 Task: Search one way flight ticket for 2 adults, 2 children, 2 infants in seat in first from Fort Smith: Fort Smith Regional Airport to Laramie: Laramie Regional Airport on 5-3-2023. Number of bags: 2 checked bags. Price is upto 110000. Outbound departure time preference is 14:15.
Action: Mouse moved to (310, 254)
Screenshot: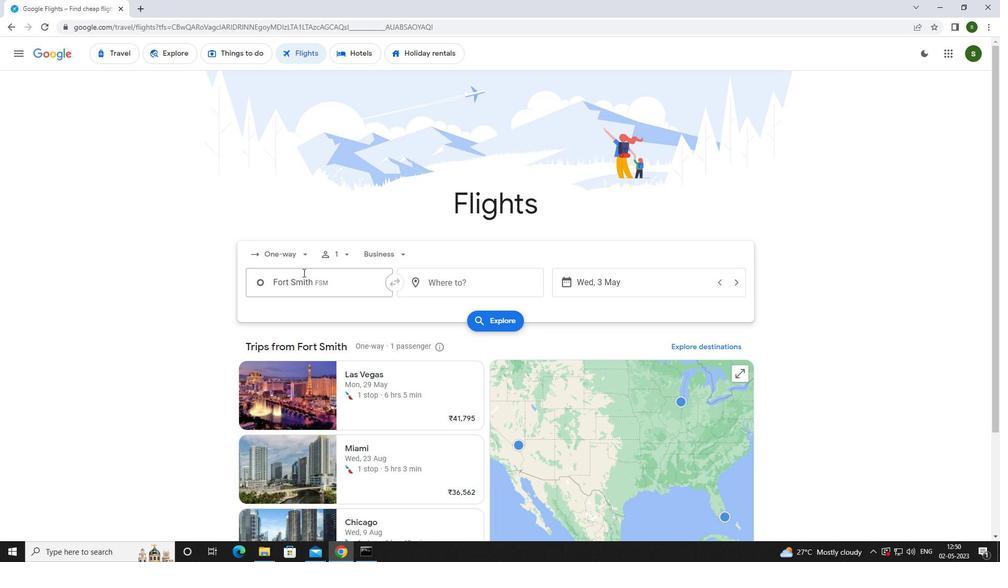 
Action: Mouse pressed left at (310, 254)
Screenshot: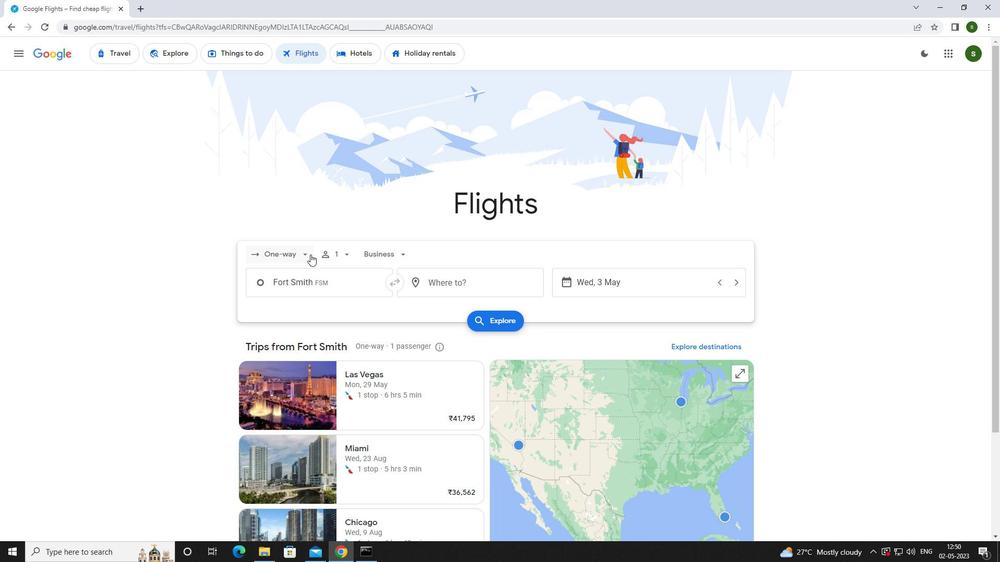 
Action: Mouse moved to (302, 298)
Screenshot: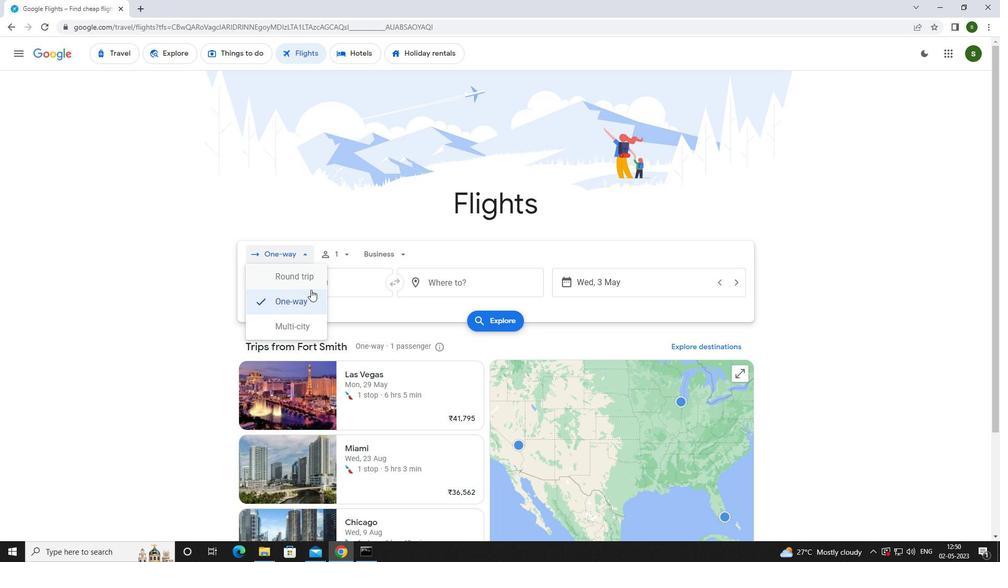 
Action: Mouse pressed left at (302, 298)
Screenshot: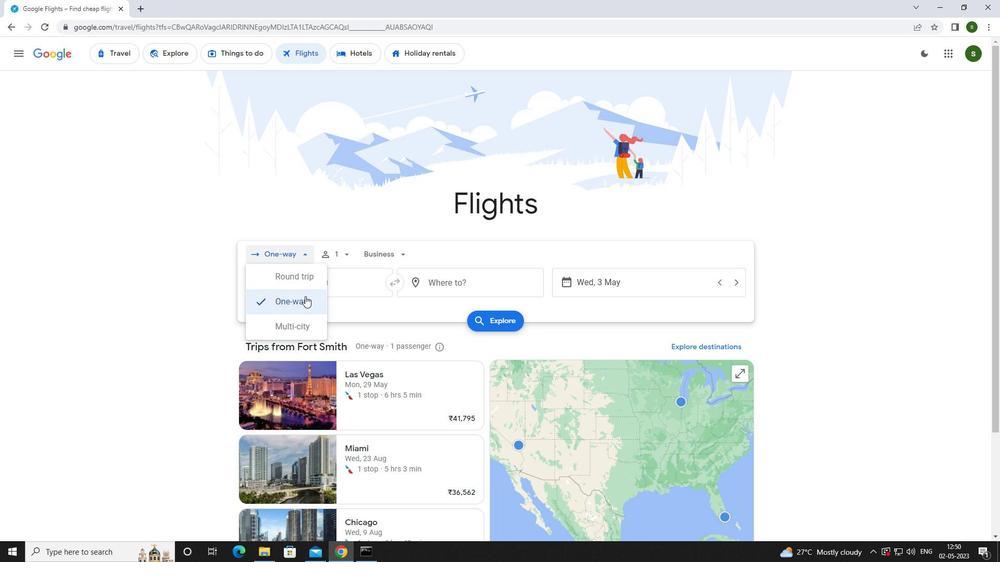 
Action: Mouse moved to (342, 255)
Screenshot: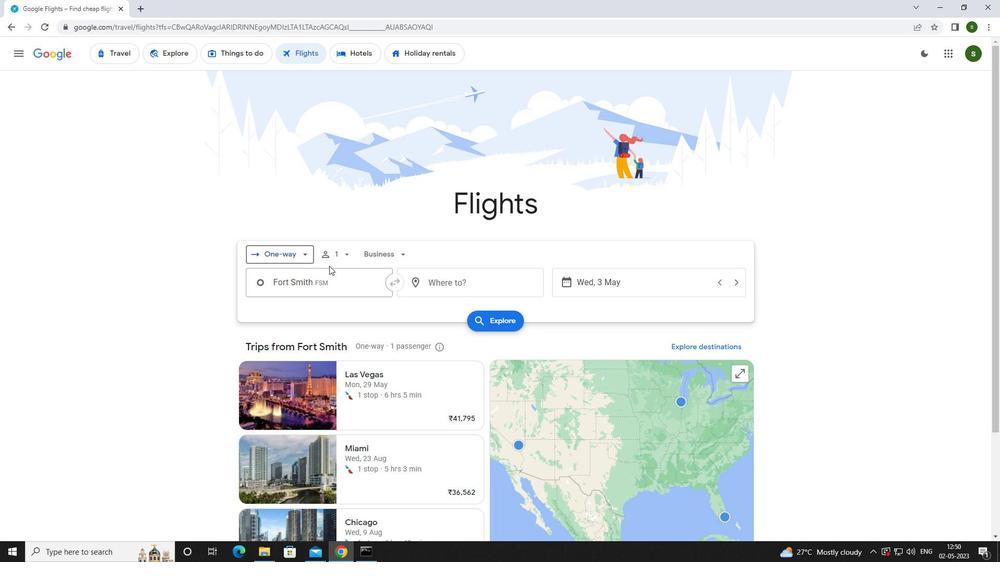 
Action: Mouse pressed left at (342, 255)
Screenshot: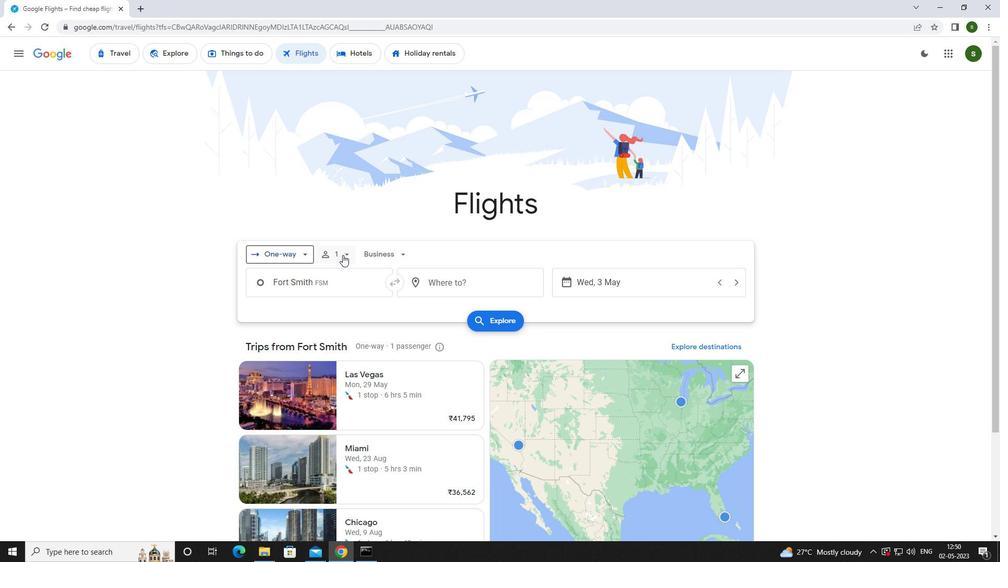 
Action: Mouse moved to (426, 280)
Screenshot: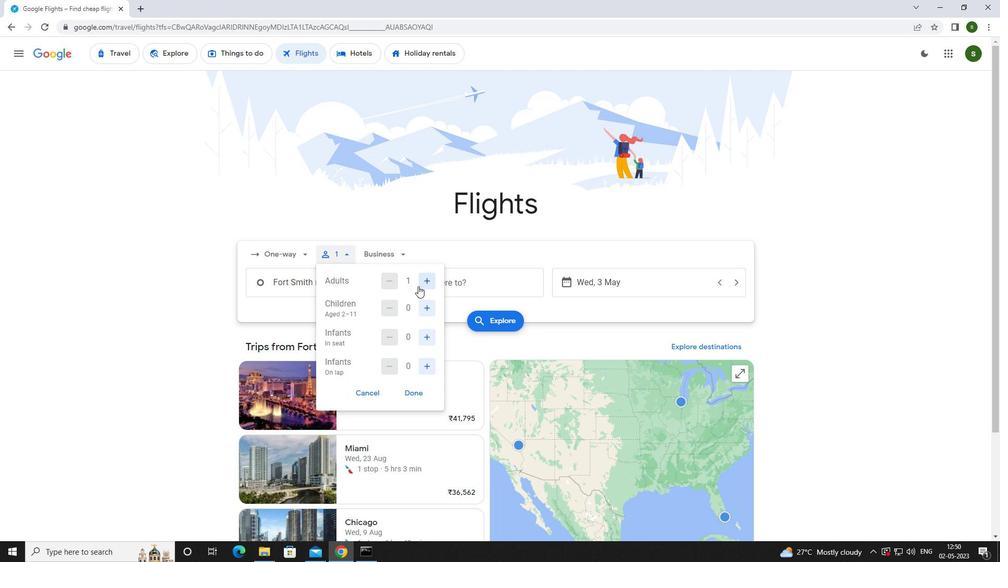 
Action: Mouse pressed left at (426, 280)
Screenshot: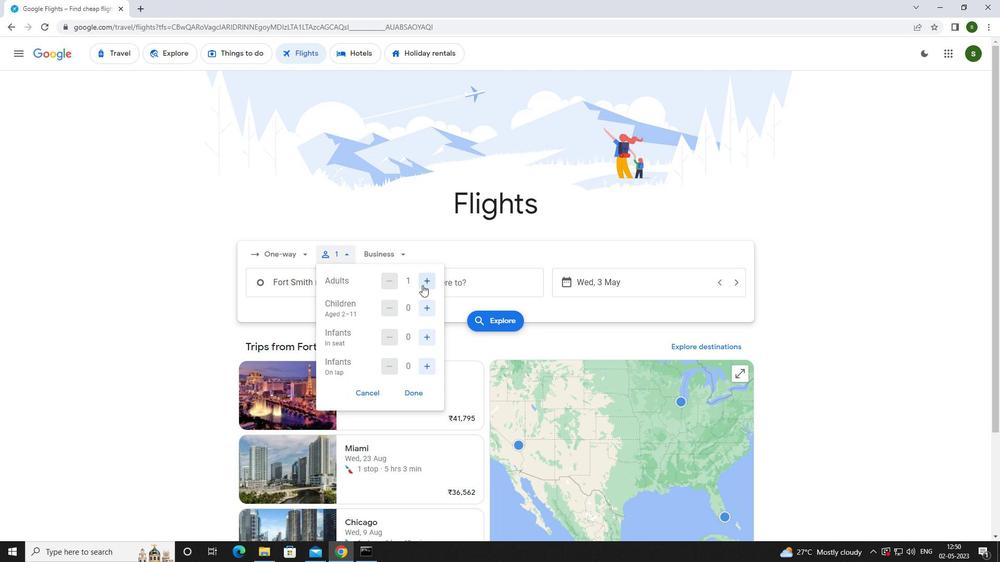 
Action: Mouse moved to (429, 300)
Screenshot: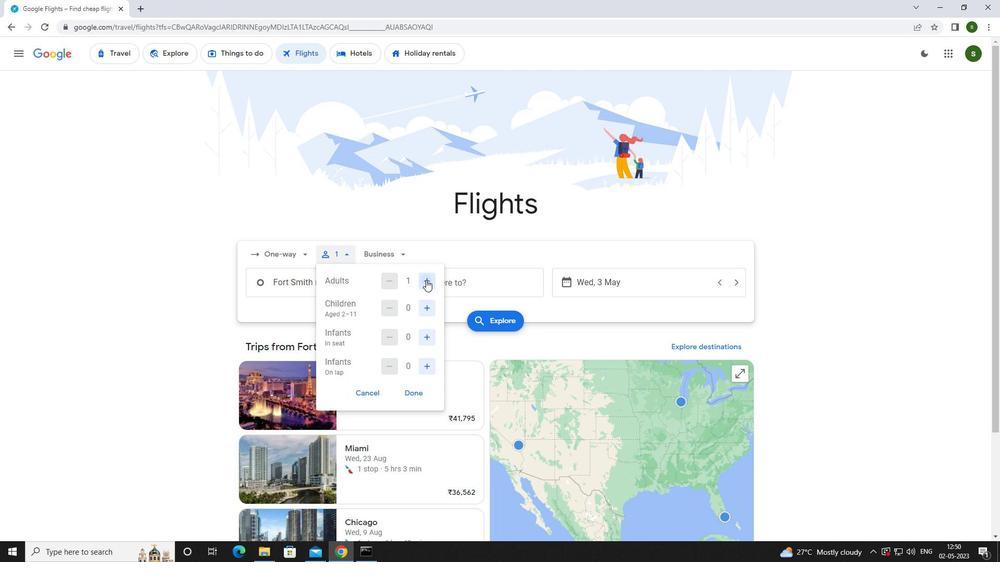 
Action: Mouse pressed left at (429, 300)
Screenshot: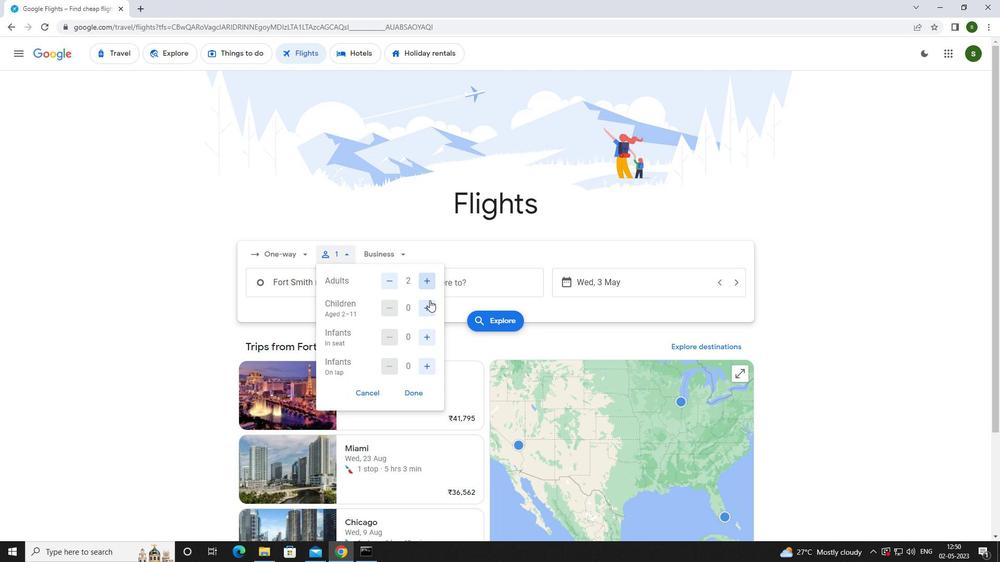 
Action: Mouse pressed left at (429, 300)
Screenshot: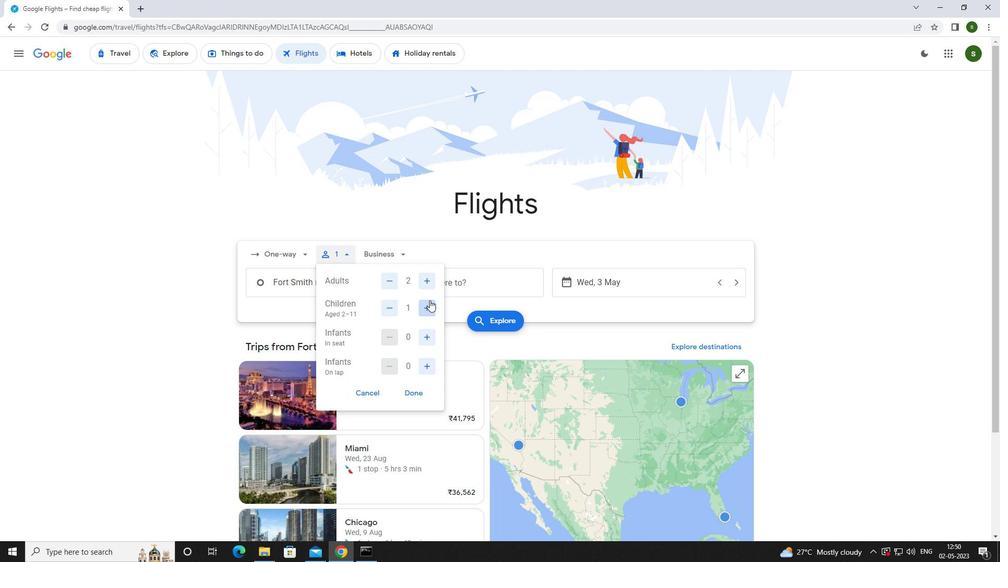 
Action: Mouse moved to (425, 334)
Screenshot: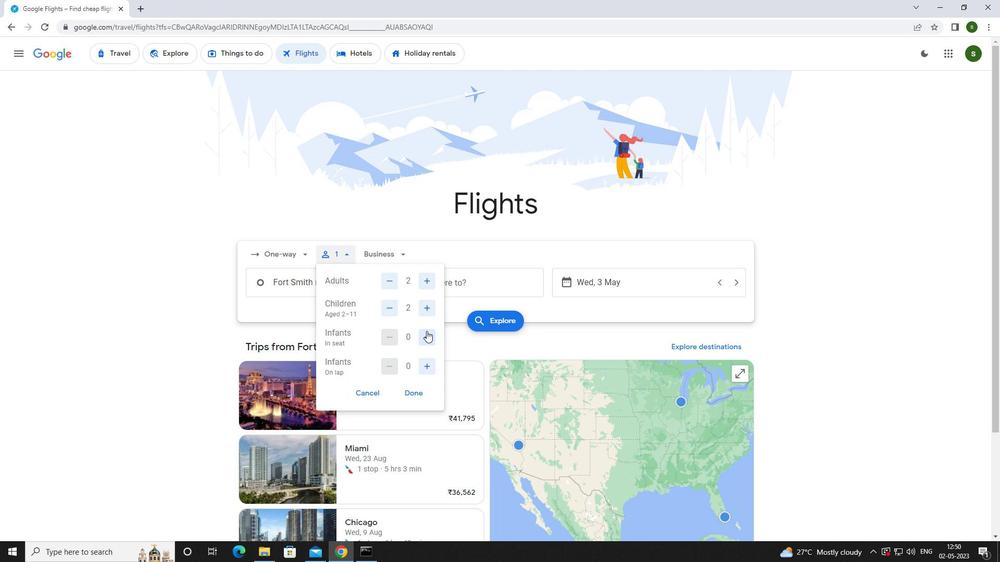 
Action: Mouse pressed left at (425, 334)
Screenshot: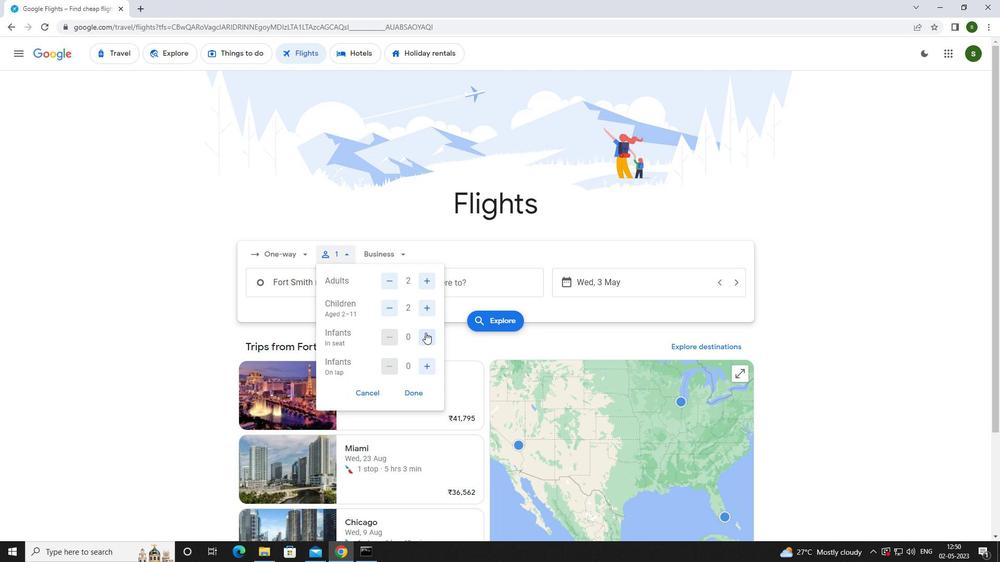 
Action: Mouse moved to (425, 335)
Screenshot: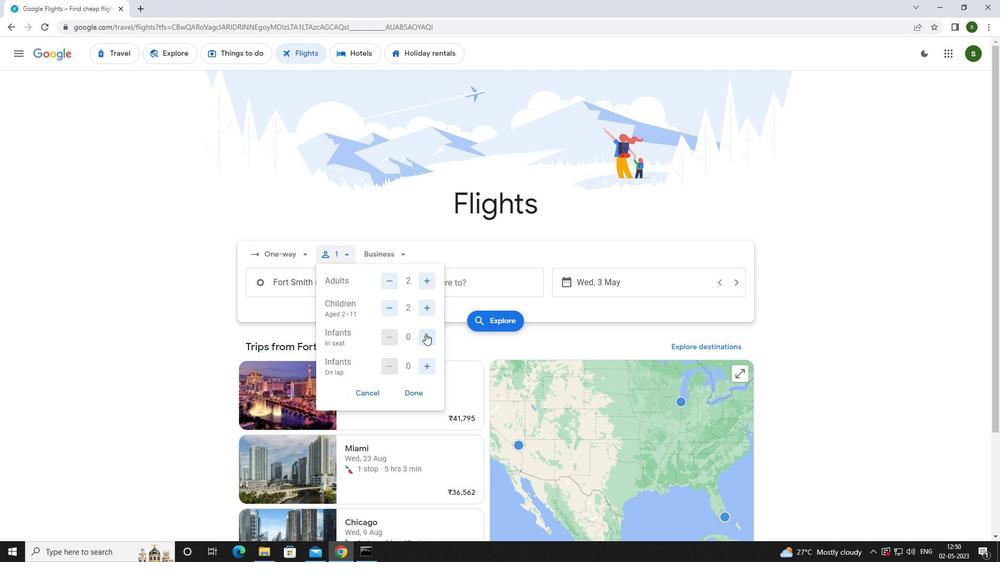 
Action: Mouse pressed left at (425, 335)
Screenshot: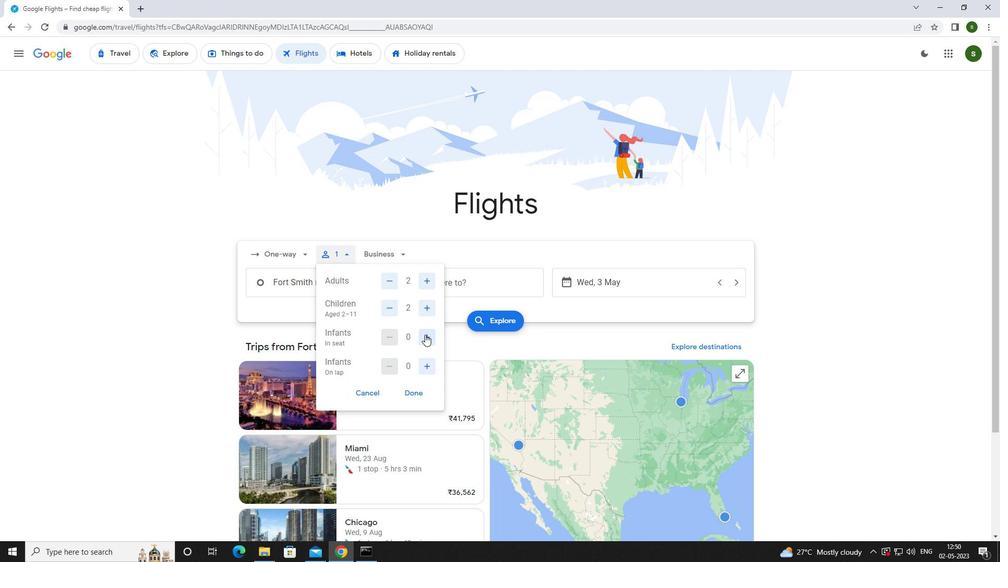 
Action: Mouse moved to (393, 250)
Screenshot: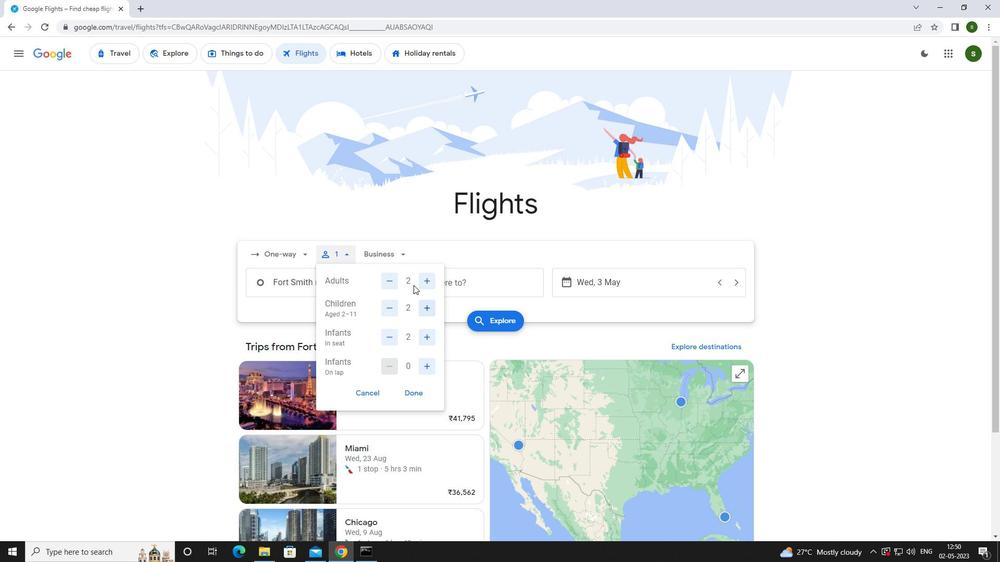 
Action: Mouse pressed left at (393, 250)
Screenshot: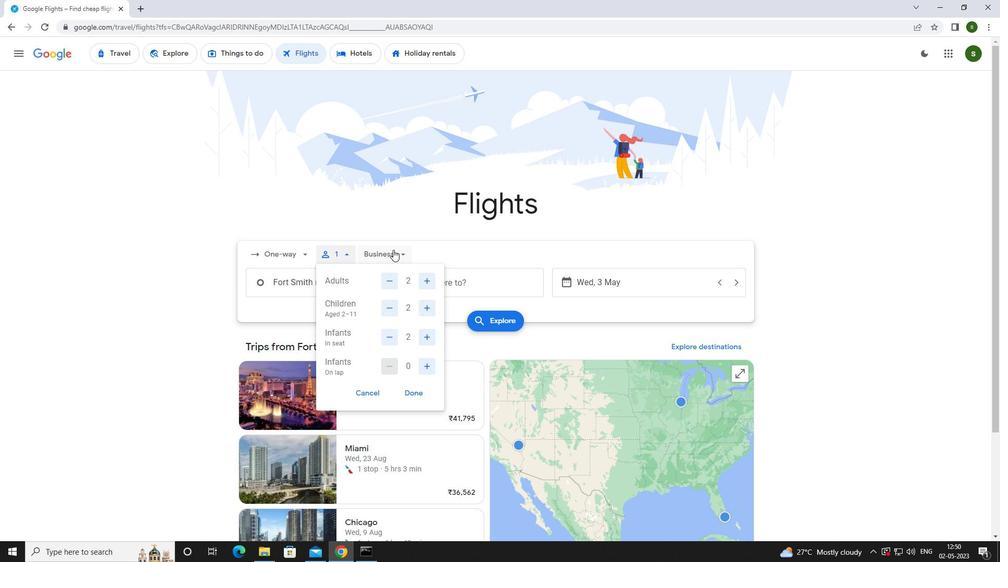 
Action: Mouse moved to (407, 347)
Screenshot: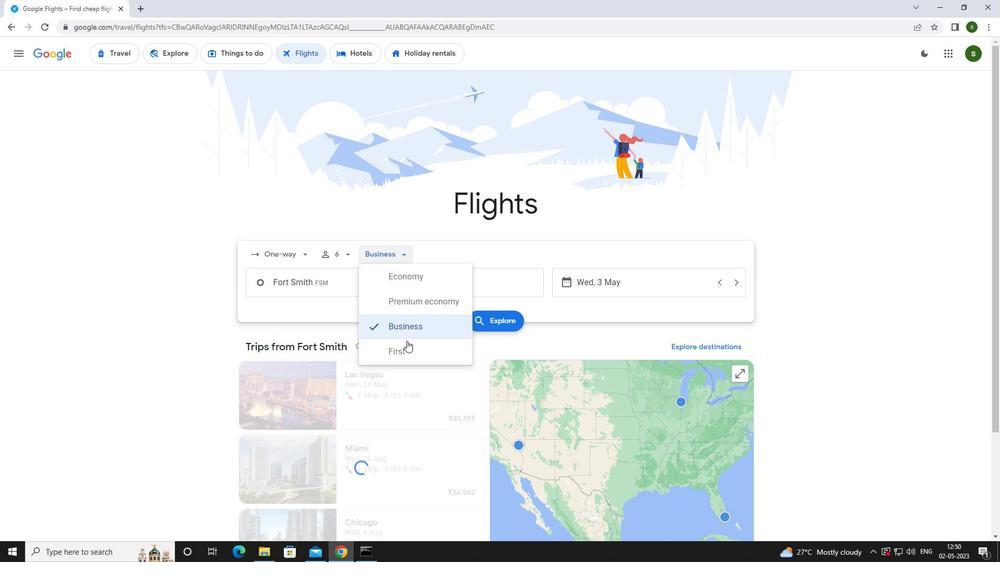 
Action: Mouse pressed left at (407, 347)
Screenshot: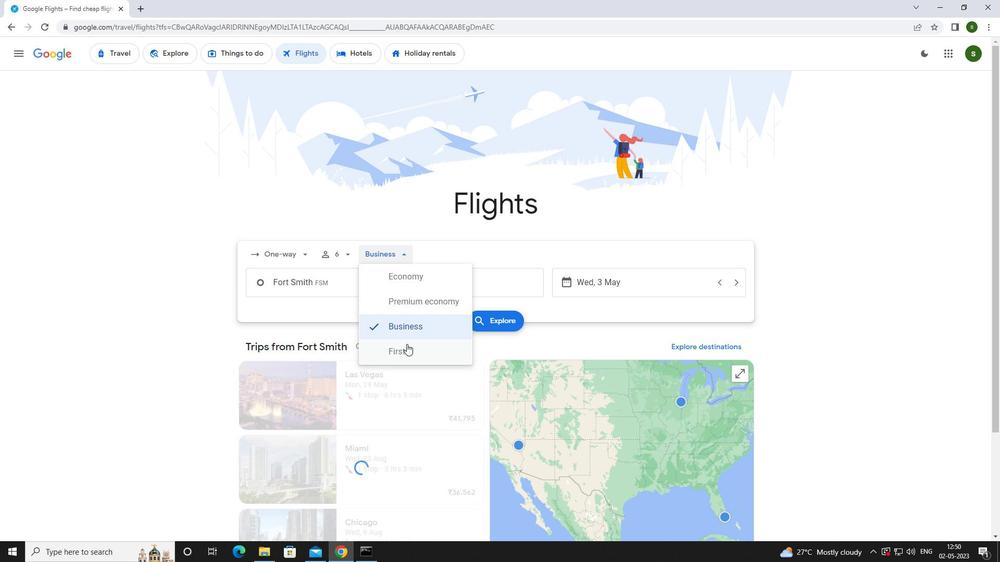 
Action: Mouse moved to (354, 281)
Screenshot: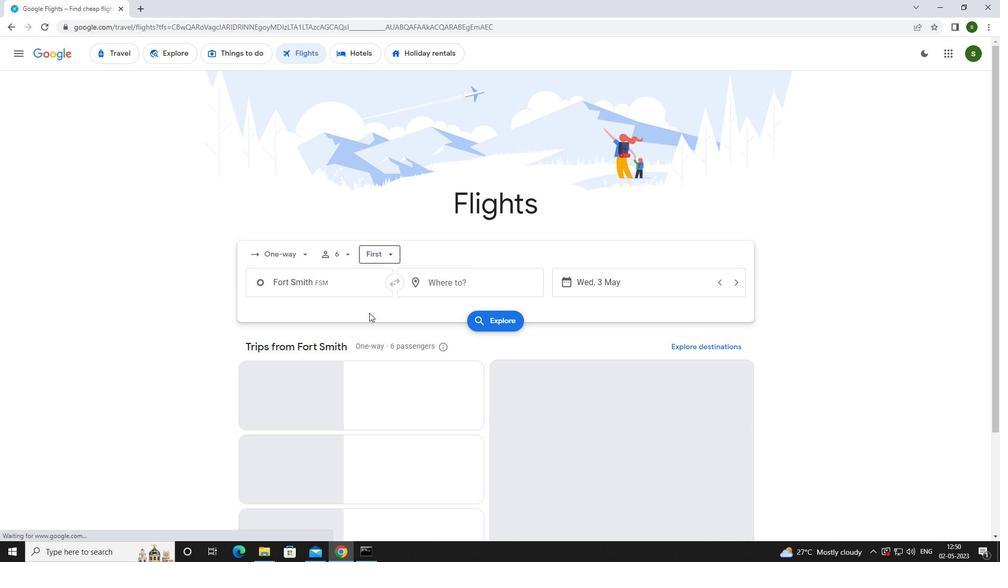 
Action: Mouse pressed left at (354, 281)
Screenshot: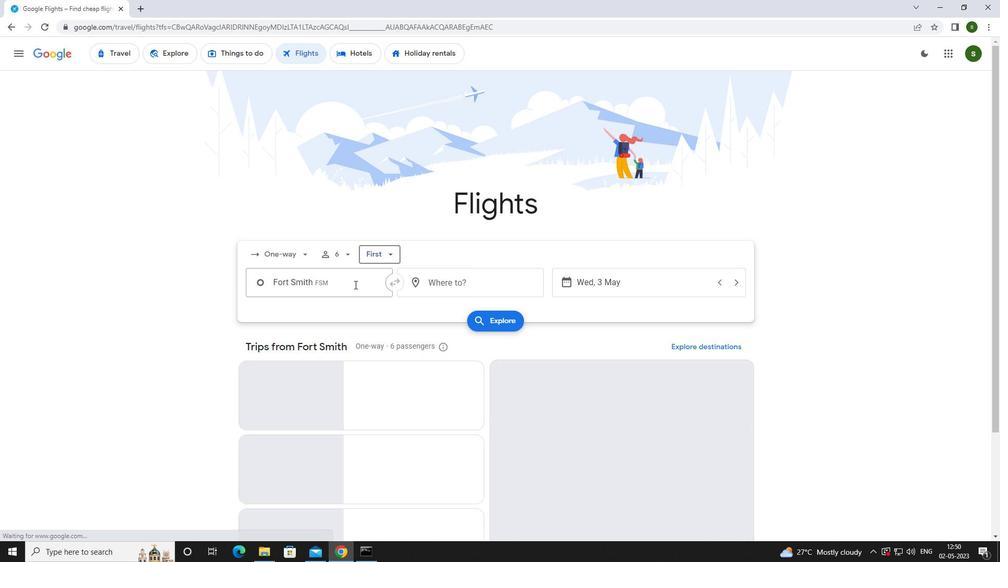 
Action: Key pressed <Key.caps_lock>f<Key.caps_lock>ort<Key.space><Key.caps_lock>s<Key.caps_lock>m
Screenshot: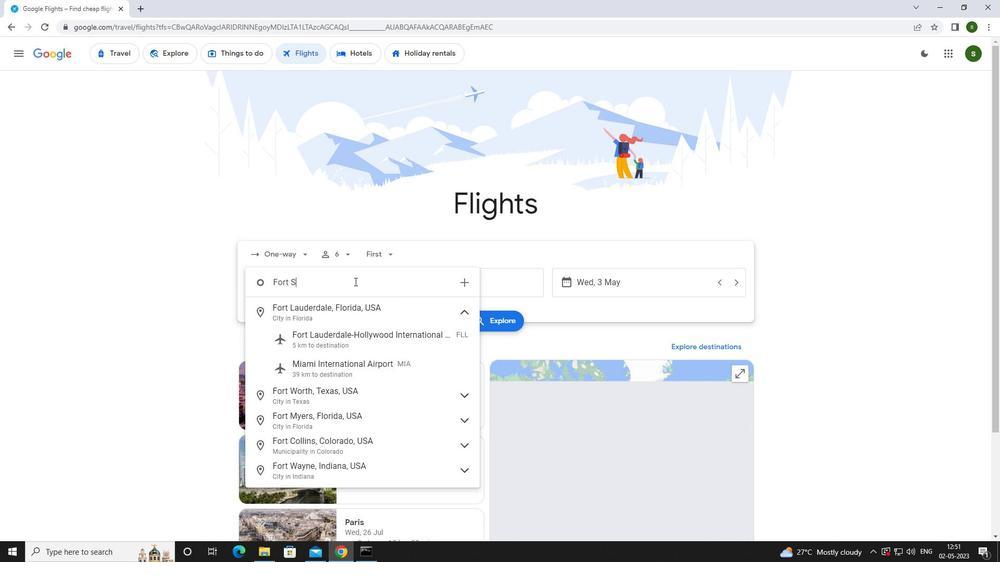 
Action: Mouse moved to (356, 330)
Screenshot: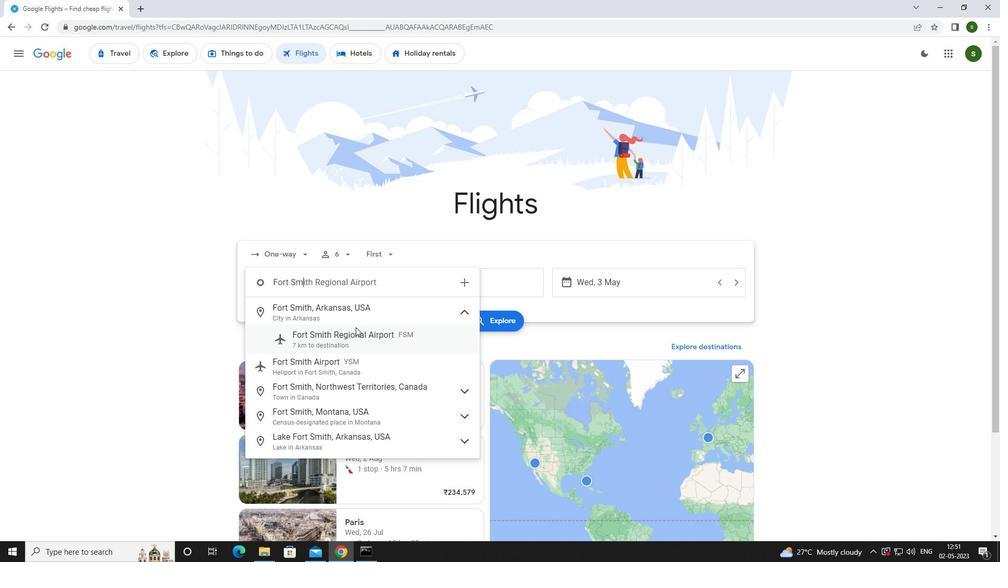 
Action: Mouse pressed left at (356, 330)
Screenshot: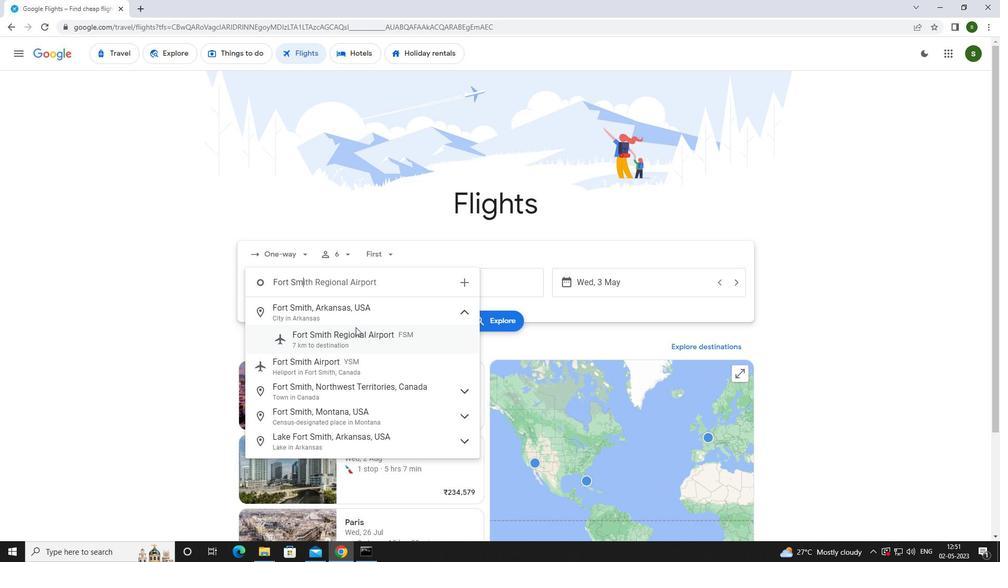
Action: Mouse moved to (481, 282)
Screenshot: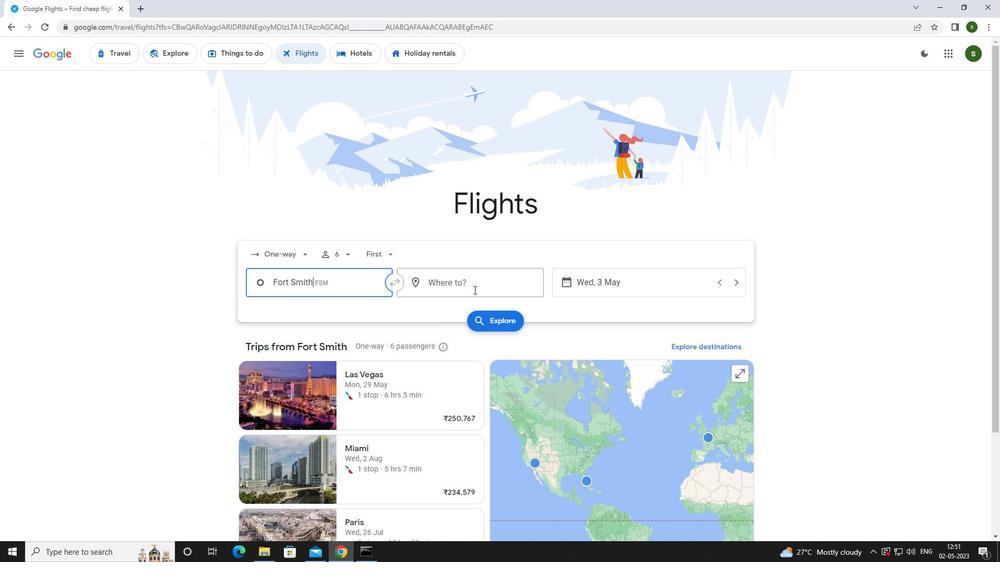 
Action: Mouse pressed left at (481, 282)
Screenshot: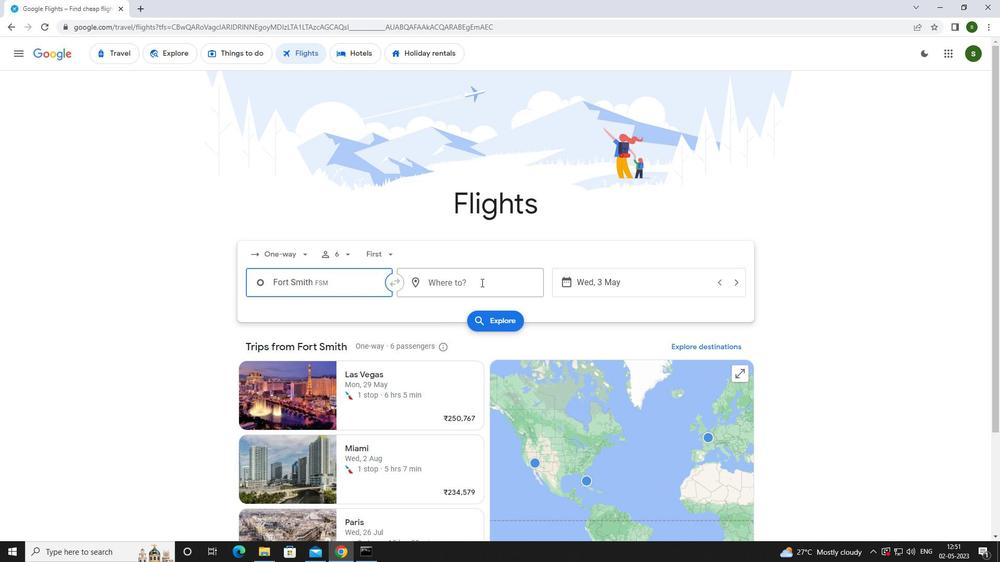 
Action: Mouse moved to (480, 281)
Screenshot: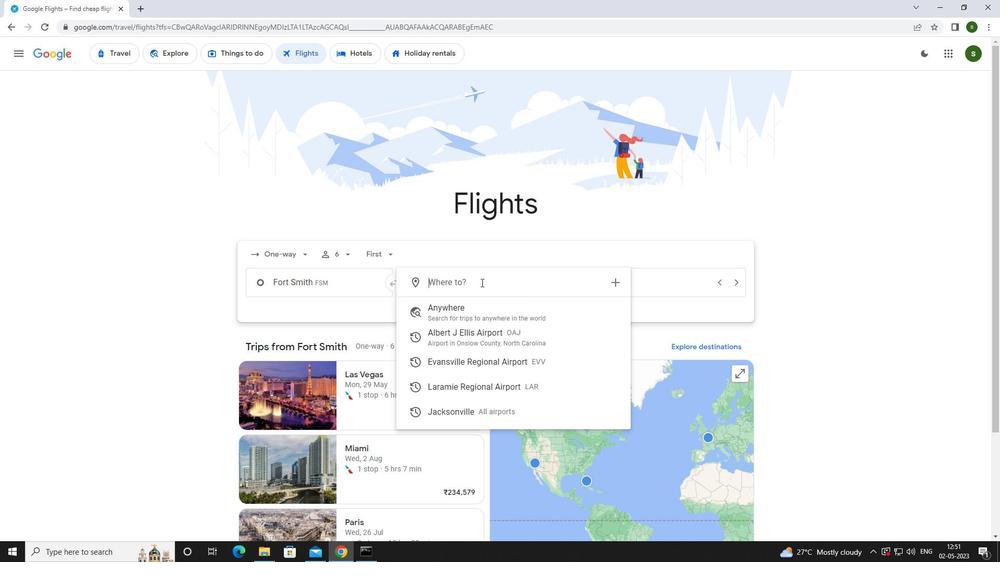 
Action: Key pressed <Key.caps_lock>
Screenshot: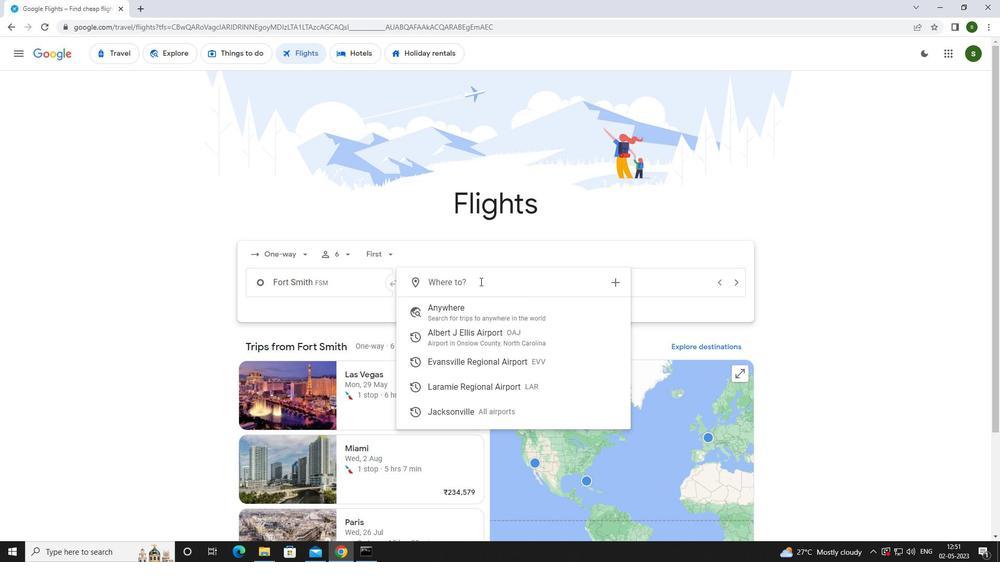 
Action: Mouse moved to (479, 281)
Screenshot: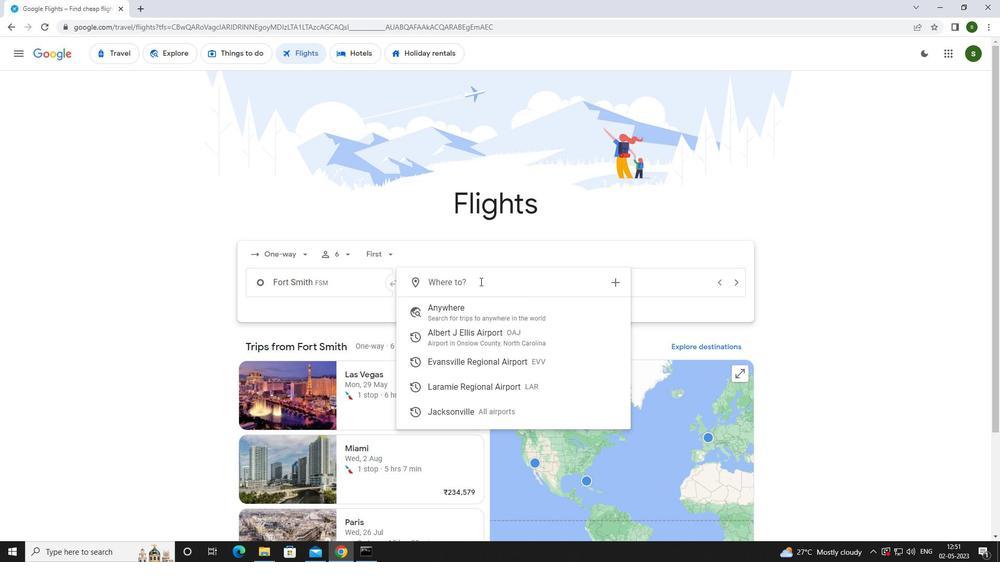 
Action: Key pressed l<Key.caps_lock>aramie<Key.space>
Screenshot: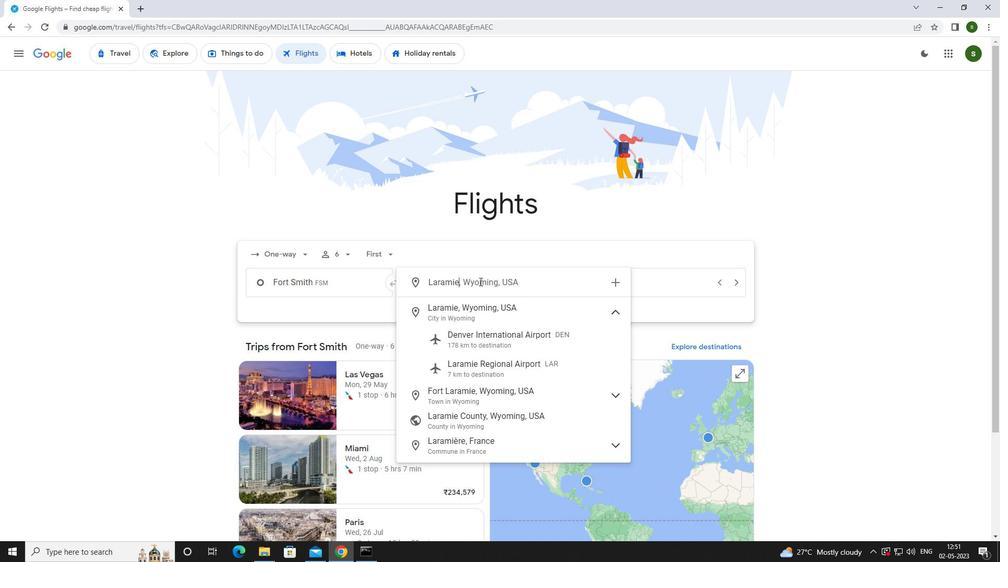
Action: Mouse moved to (482, 366)
Screenshot: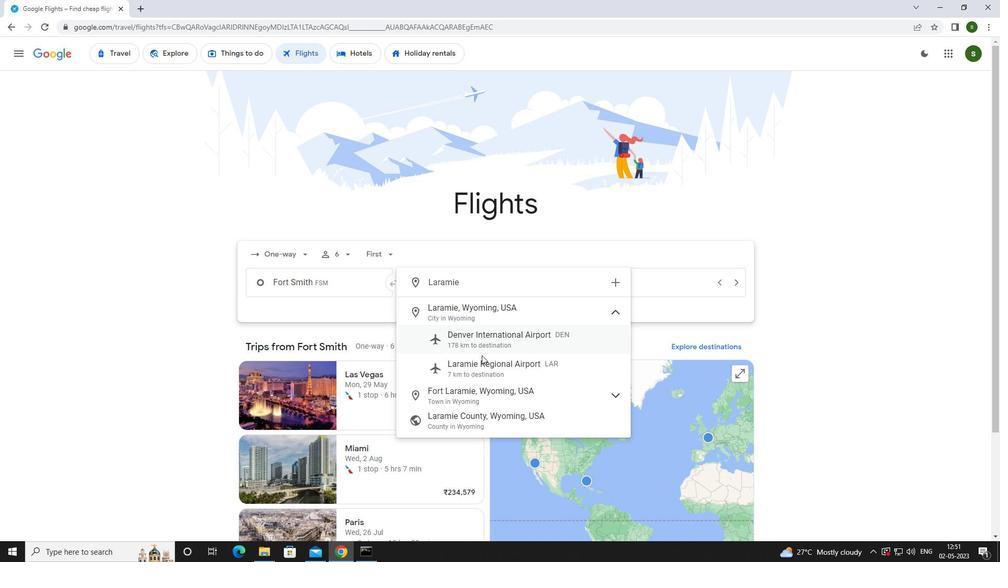 
Action: Mouse pressed left at (482, 366)
Screenshot: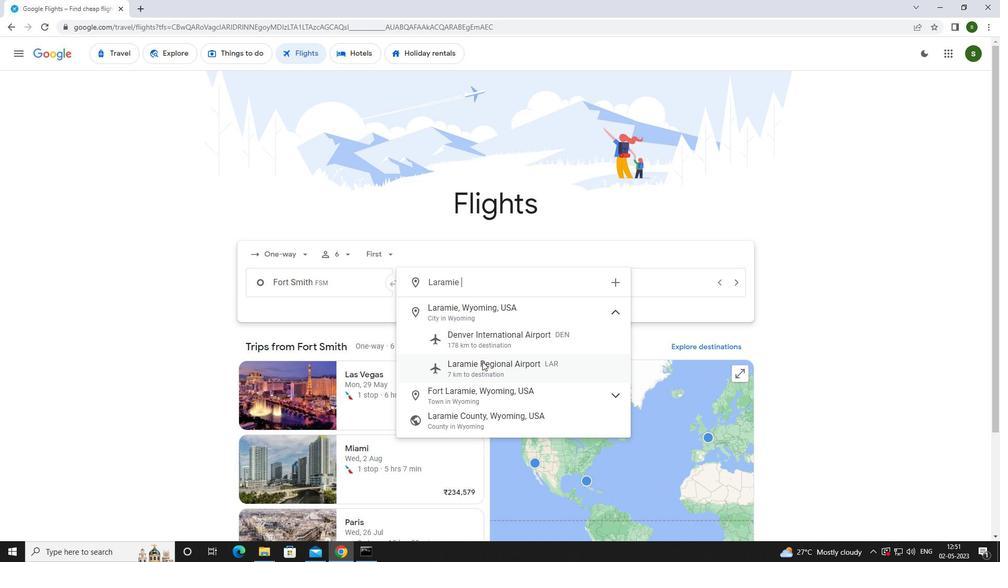 
Action: Mouse moved to (635, 285)
Screenshot: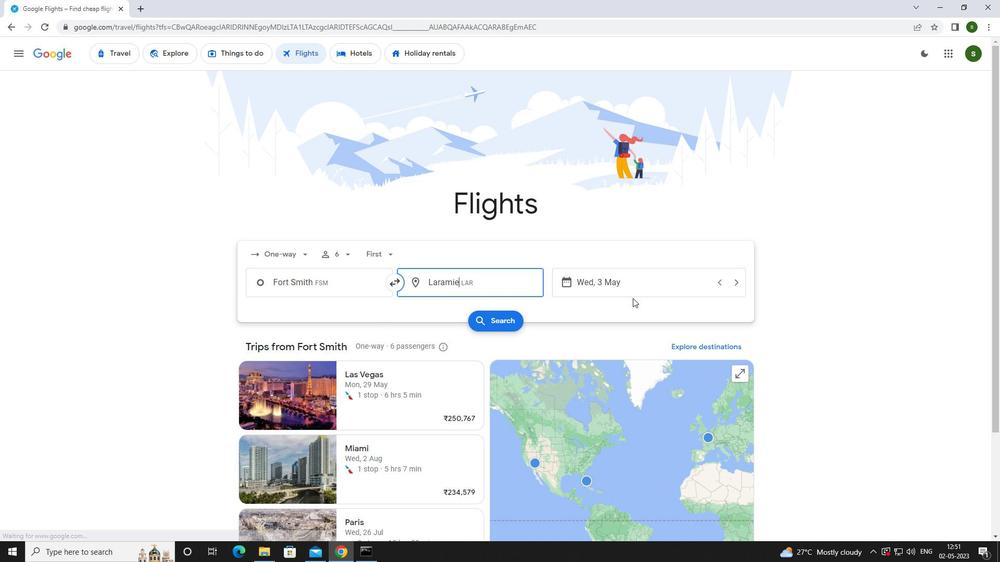
Action: Mouse pressed left at (635, 285)
Screenshot: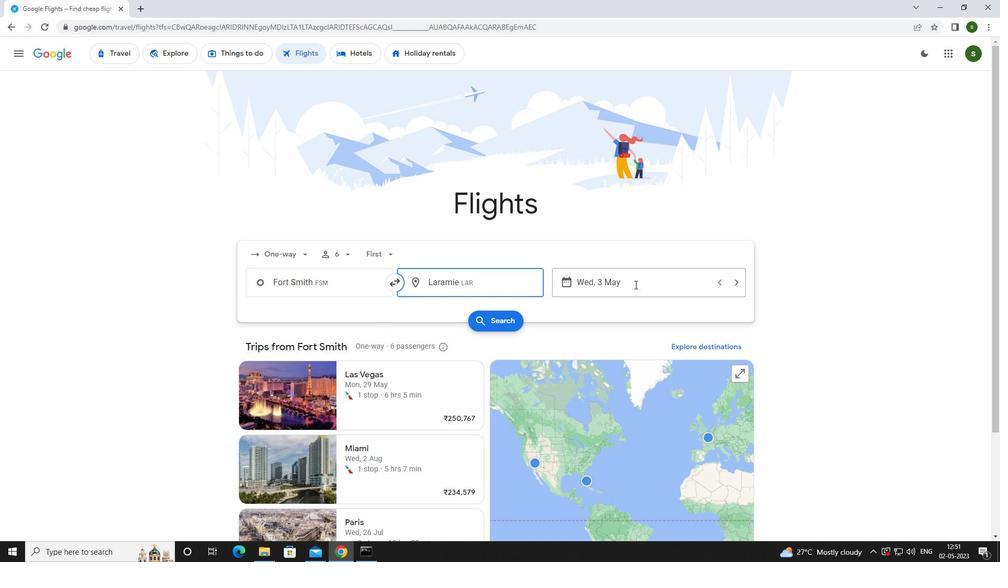 
Action: Mouse moved to (452, 355)
Screenshot: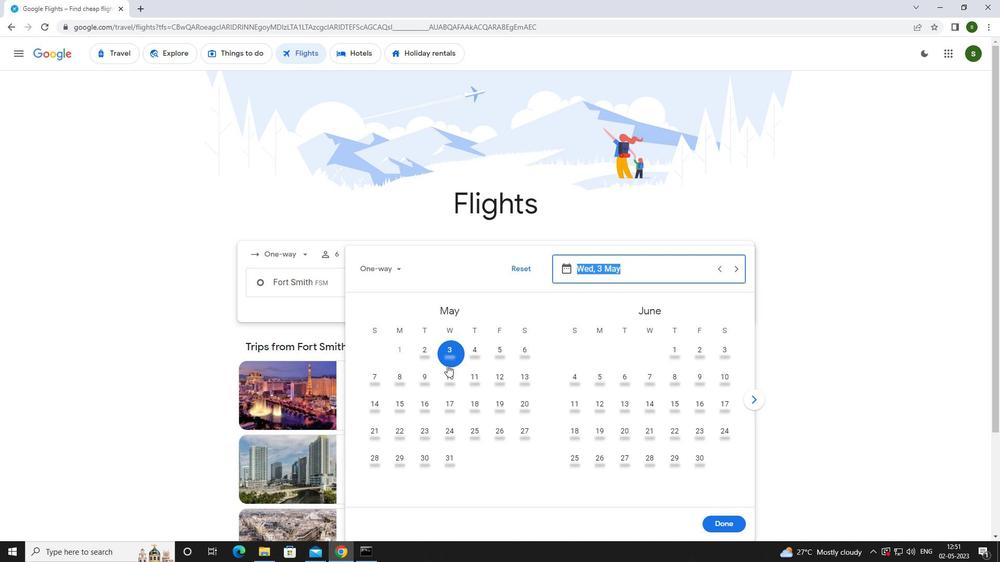
Action: Mouse pressed left at (452, 355)
Screenshot: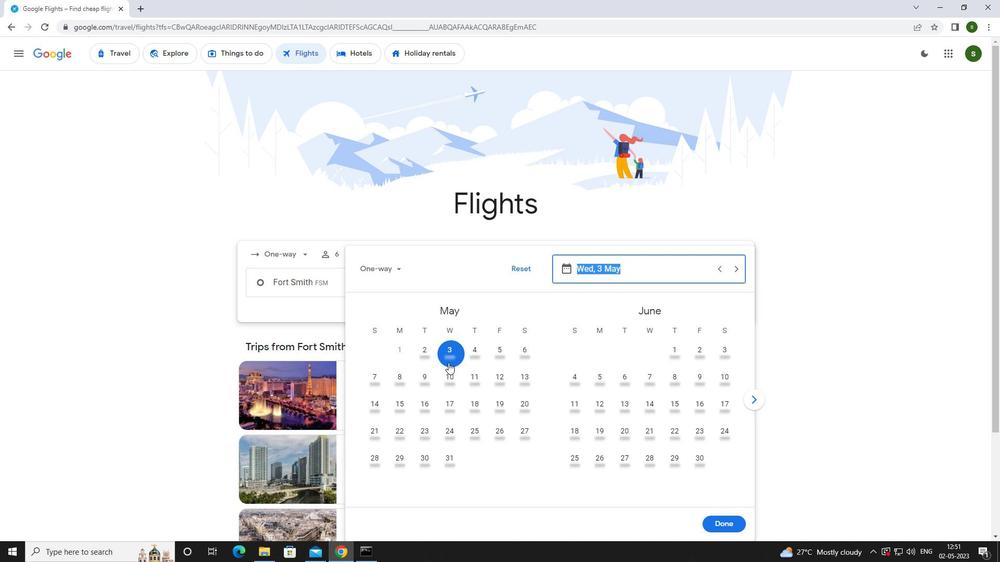 
Action: Mouse moved to (729, 525)
Screenshot: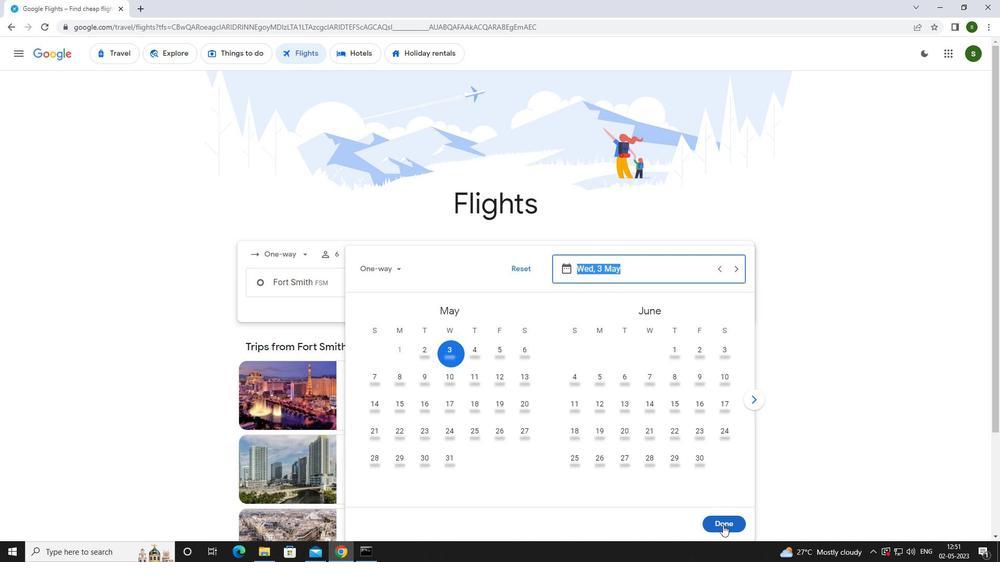 
Action: Mouse pressed left at (729, 525)
Screenshot: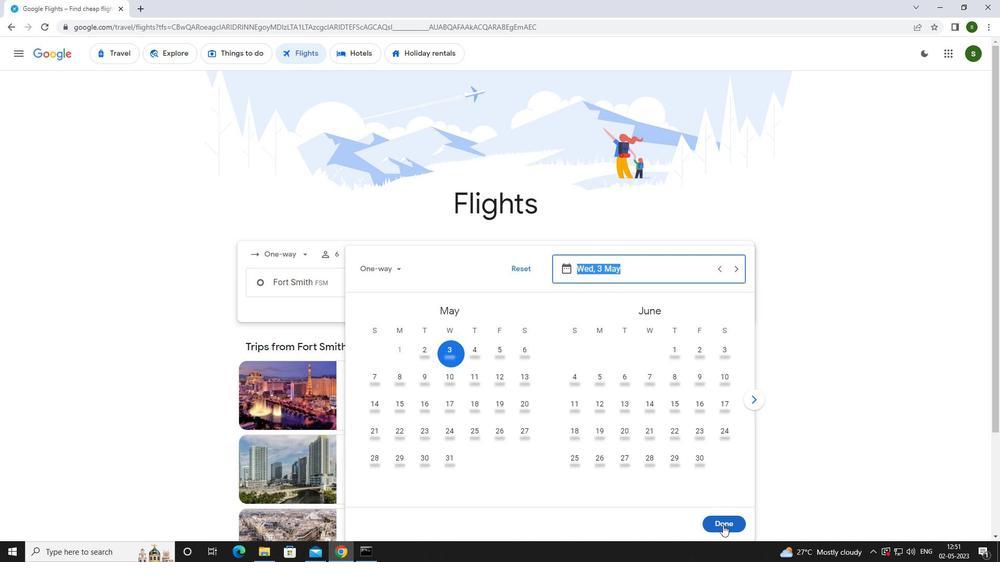 
Action: Mouse moved to (494, 323)
Screenshot: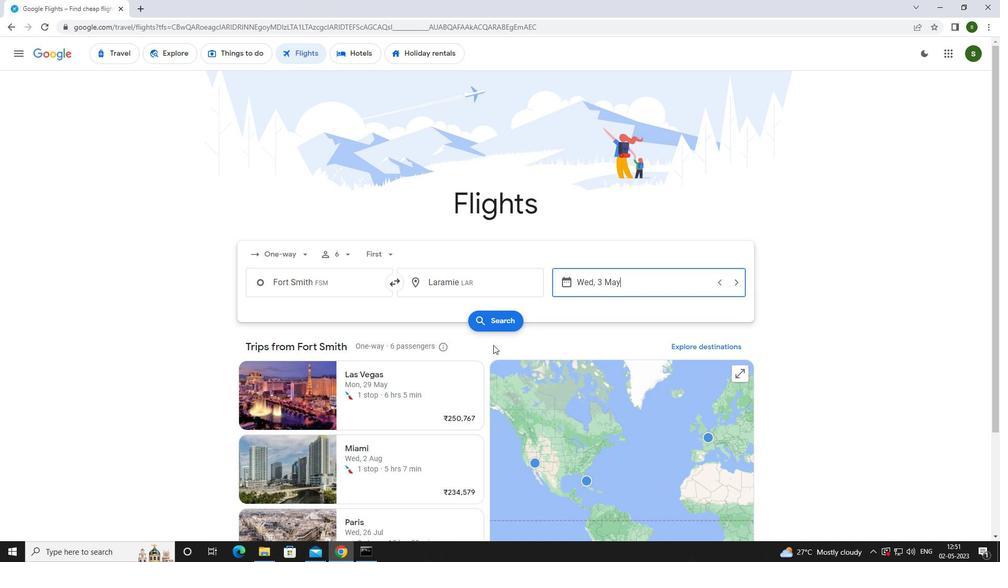 
Action: Mouse pressed left at (494, 323)
Screenshot: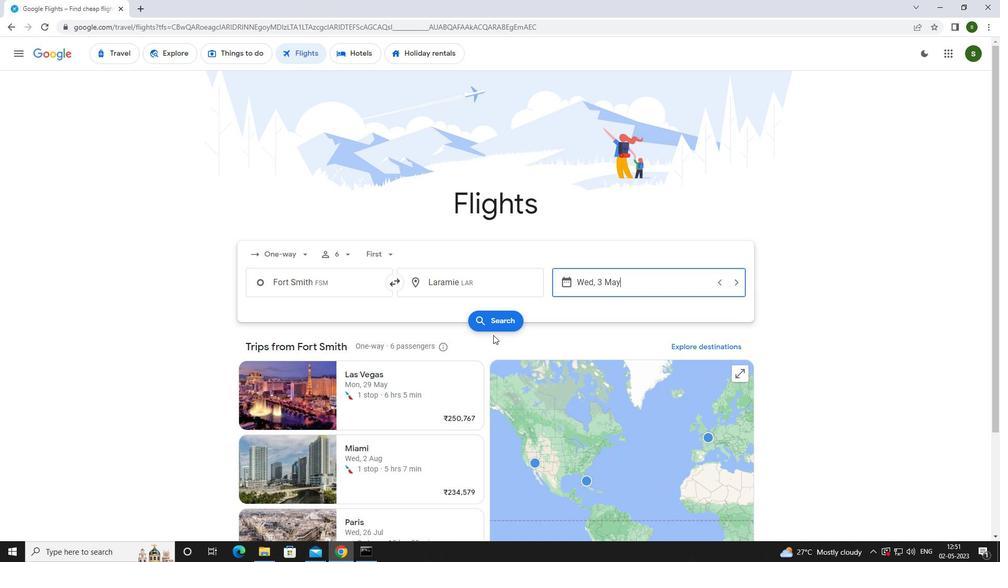 
Action: Mouse moved to (263, 147)
Screenshot: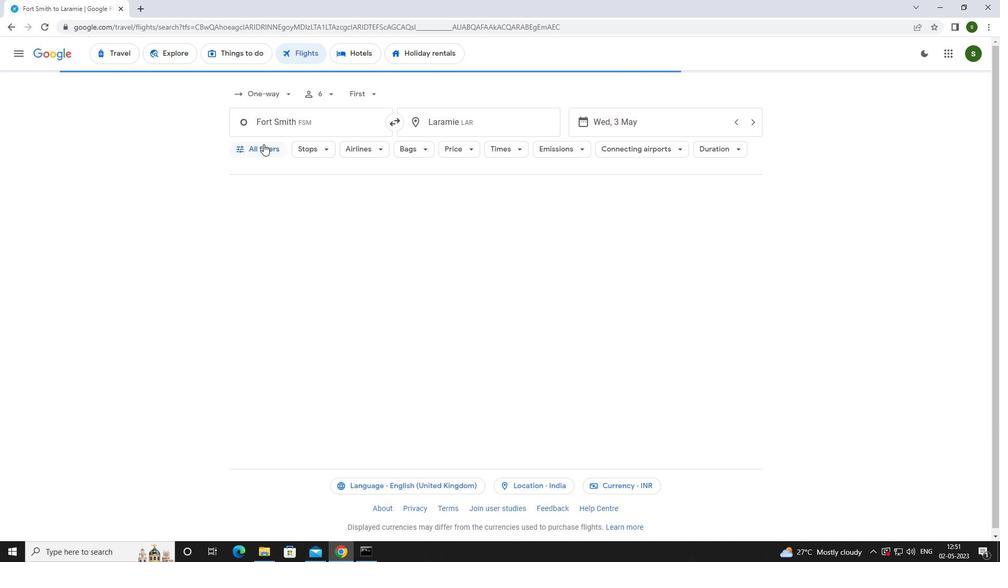 
Action: Mouse pressed left at (263, 147)
Screenshot: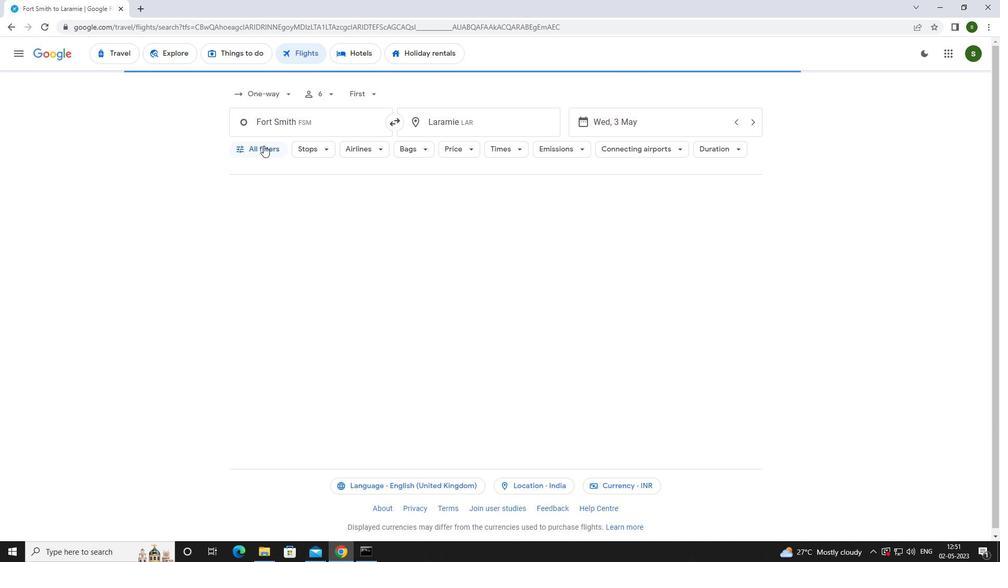 
Action: Mouse moved to (279, 202)
Screenshot: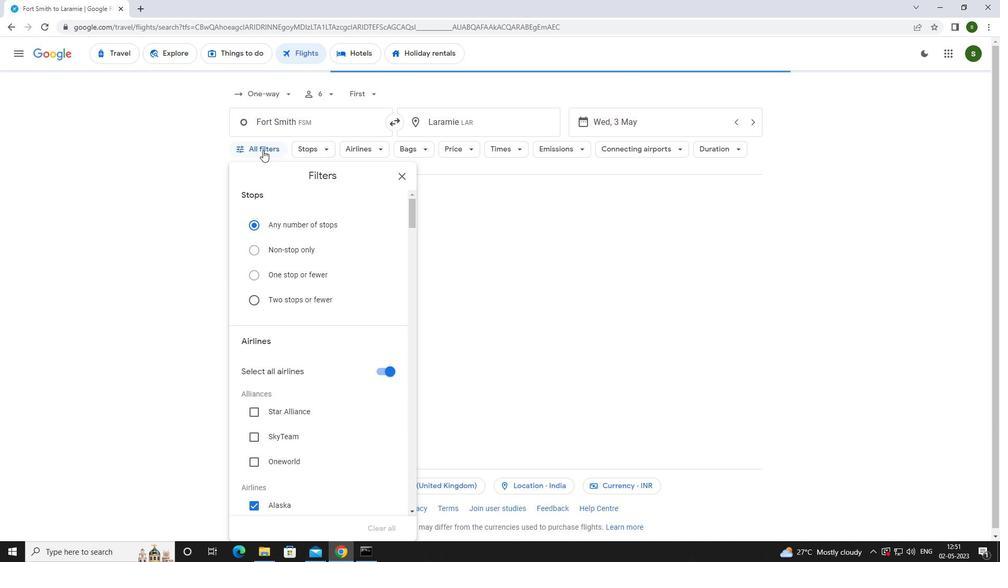 
Action: Mouse scrolled (279, 202) with delta (0, 0)
Screenshot: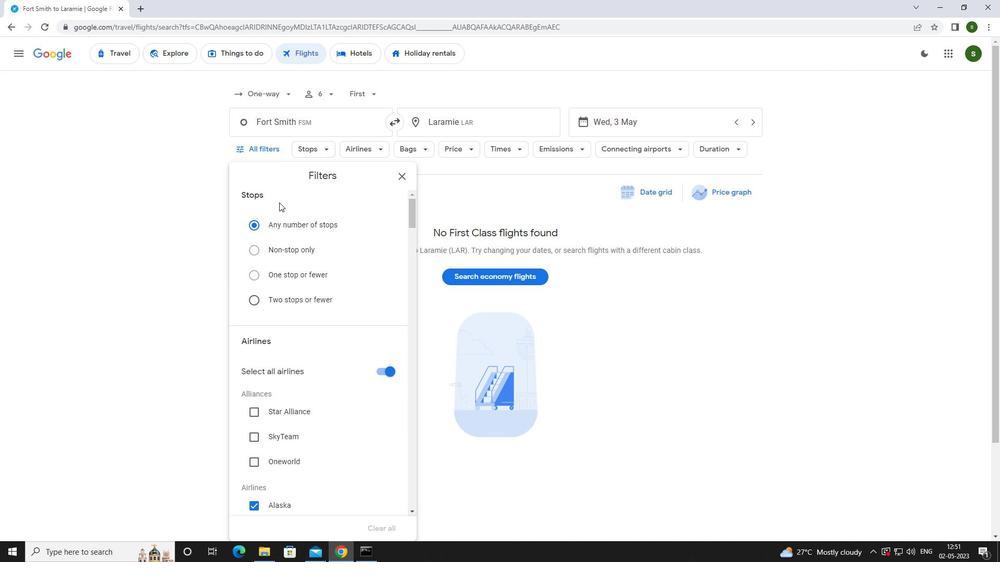 
Action: Mouse scrolled (279, 202) with delta (0, 0)
Screenshot: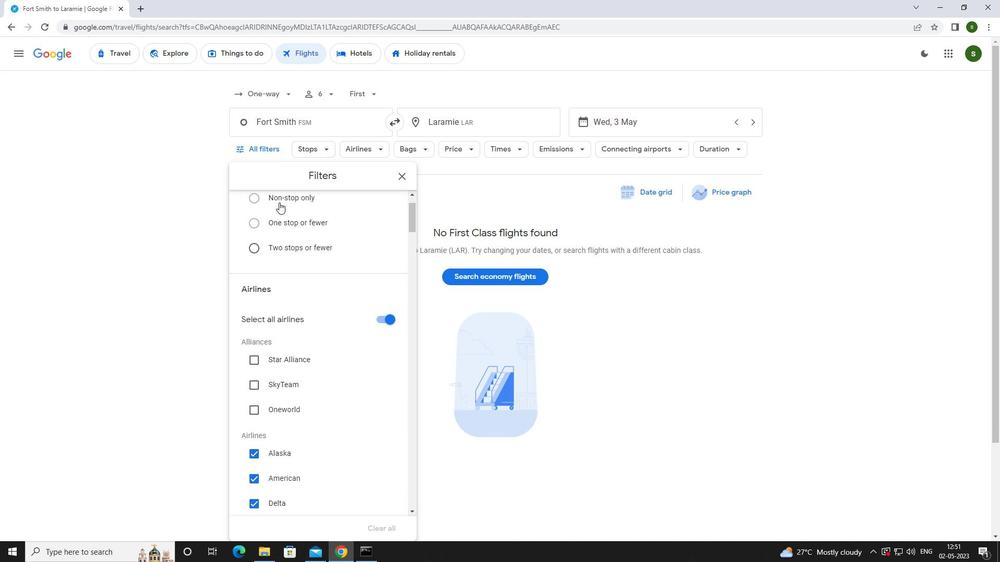 
Action: Mouse scrolled (279, 202) with delta (0, 0)
Screenshot: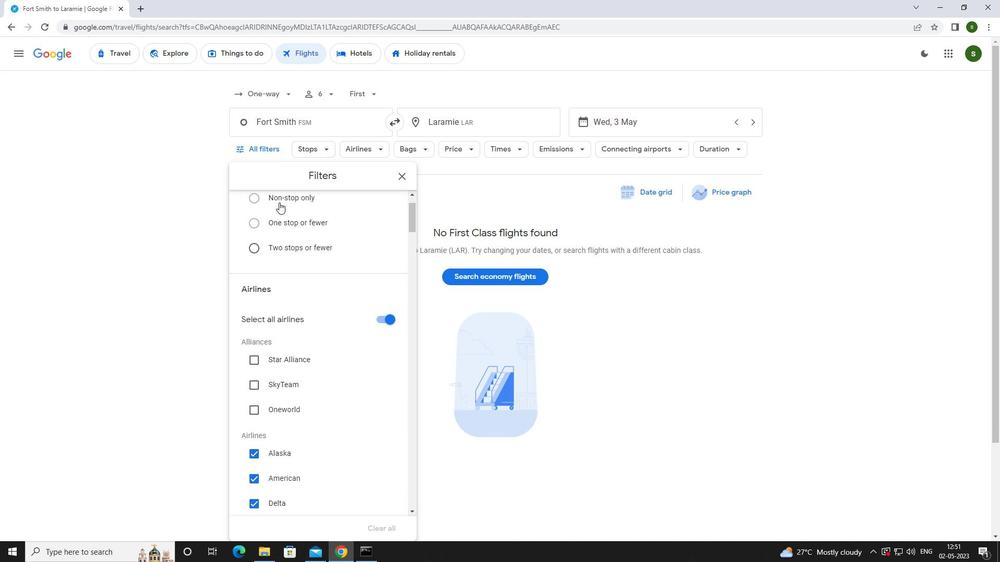 
Action: Mouse scrolled (279, 202) with delta (0, 0)
Screenshot: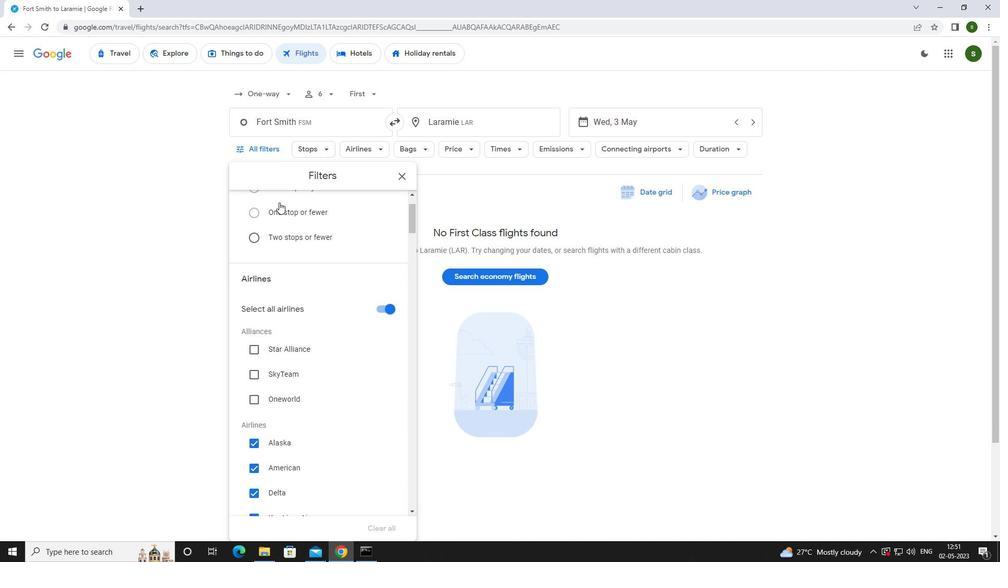 
Action: Mouse scrolled (279, 202) with delta (0, 0)
Screenshot: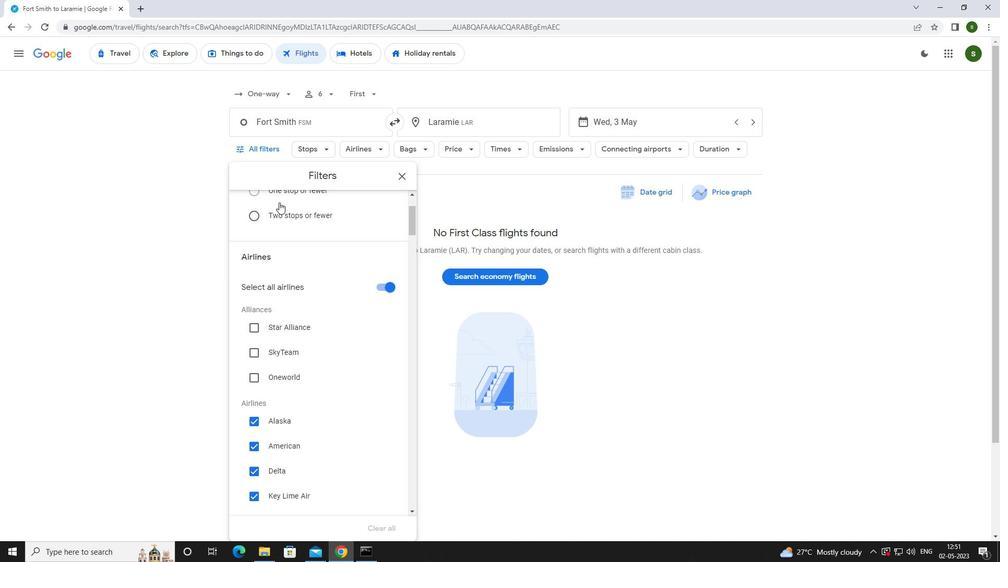 
Action: Mouse scrolled (279, 202) with delta (0, 0)
Screenshot: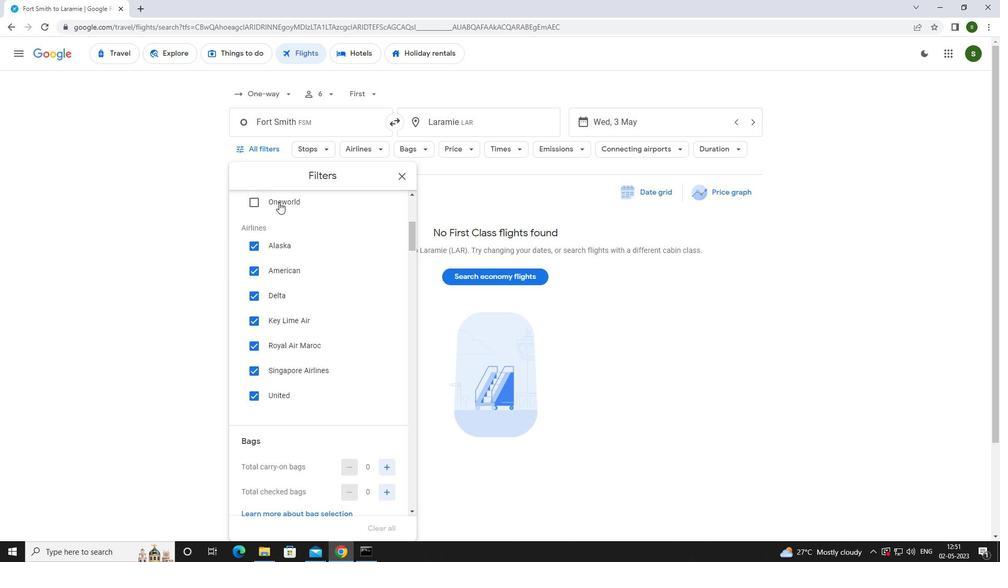 
Action: Mouse scrolled (279, 202) with delta (0, 0)
Screenshot: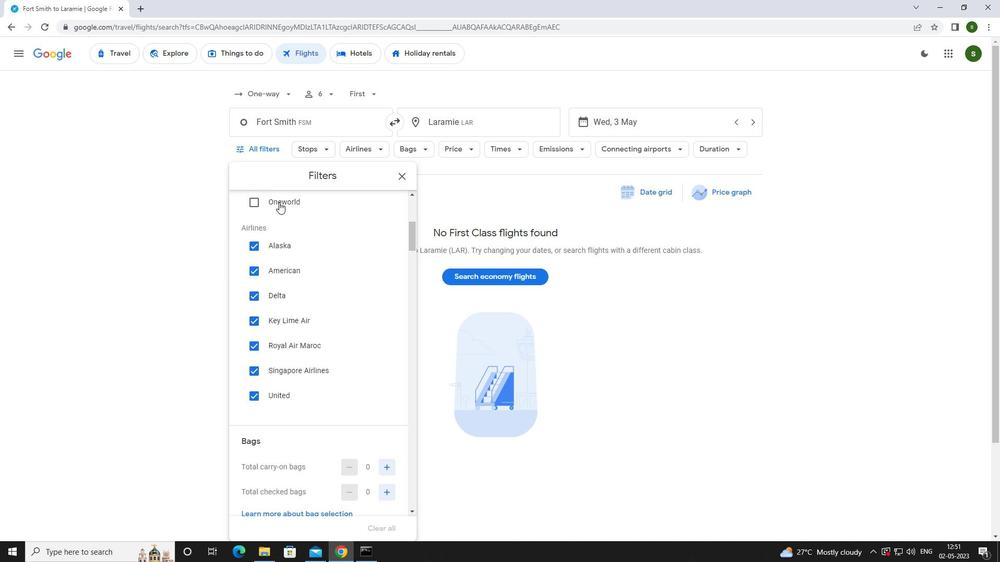 
Action: Mouse scrolled (279, 202) with delta (0, 0)
Screenshot: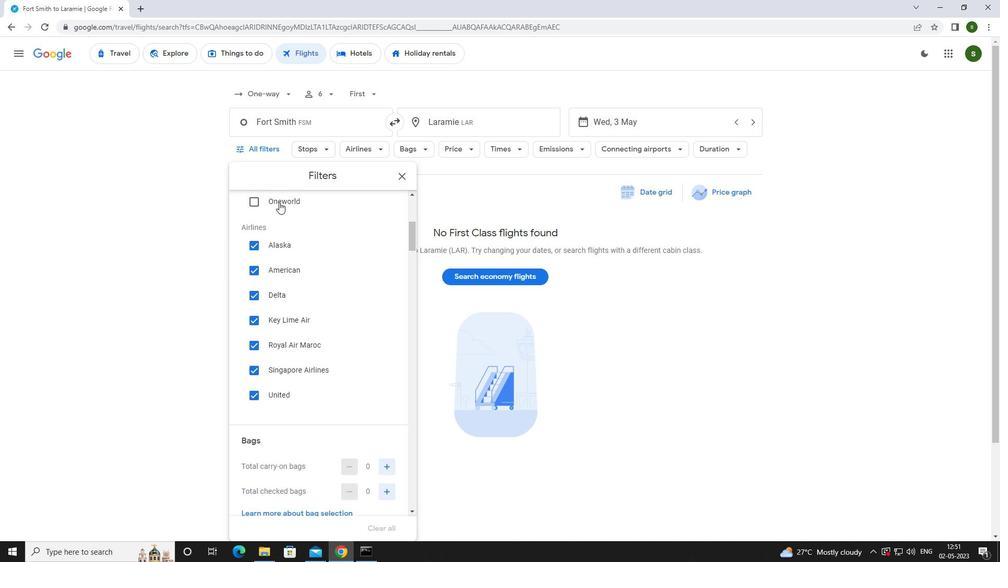 
Action: Mouse scrolled (279, 202) with delta (0, 0)
Screenshot: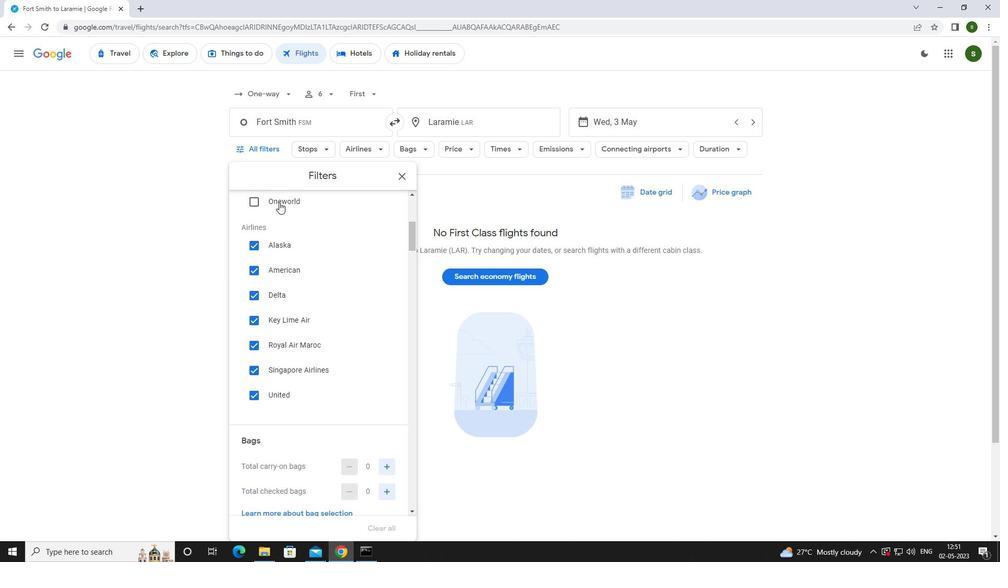 
Action: Mouse moved to (387, 285)
Screenshot: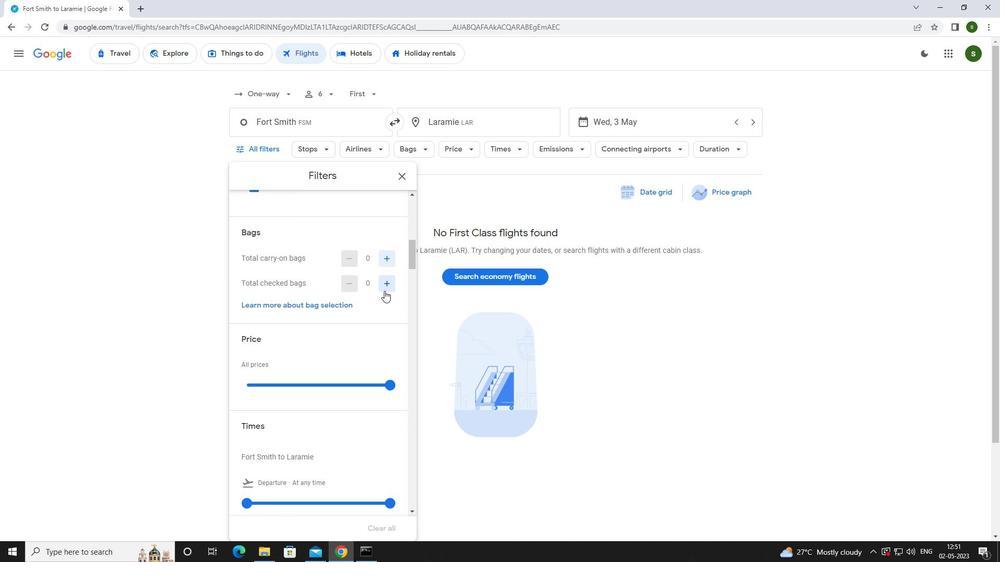 
Action: Mouse pressed left at (387, 285)
Screenshot: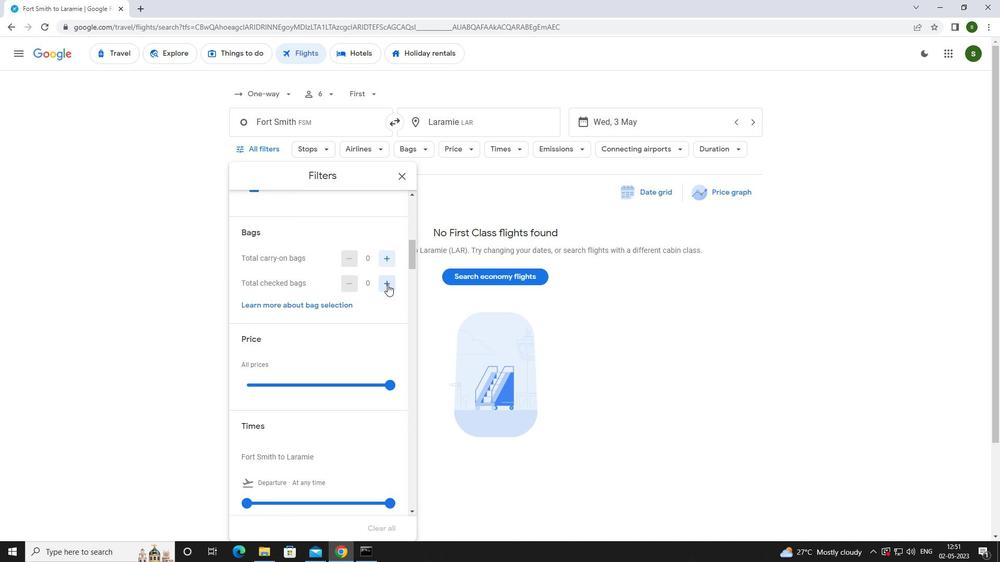 
Action: Mouse pressed left at (387, 285)
Screenshot: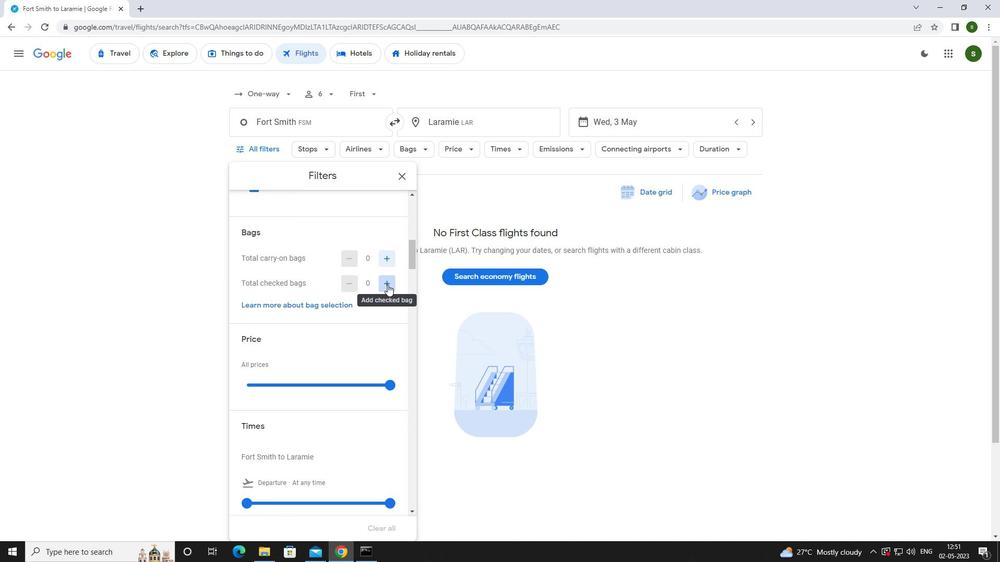 
Action: Mouse moved to (355, 312)
Screenshot: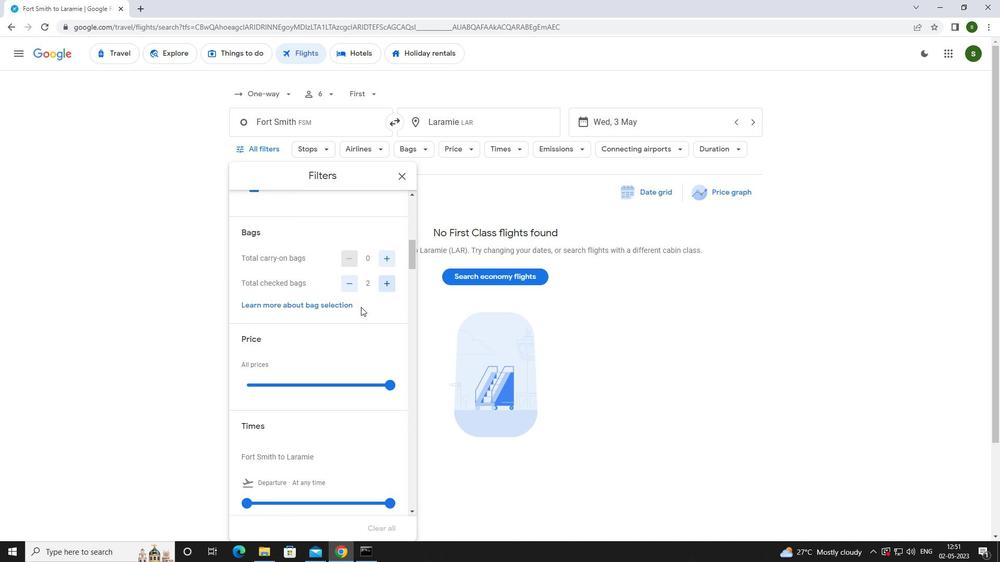 
Action: Mouse scrolled (355, 311) with delta (0, 0)
Screenshot: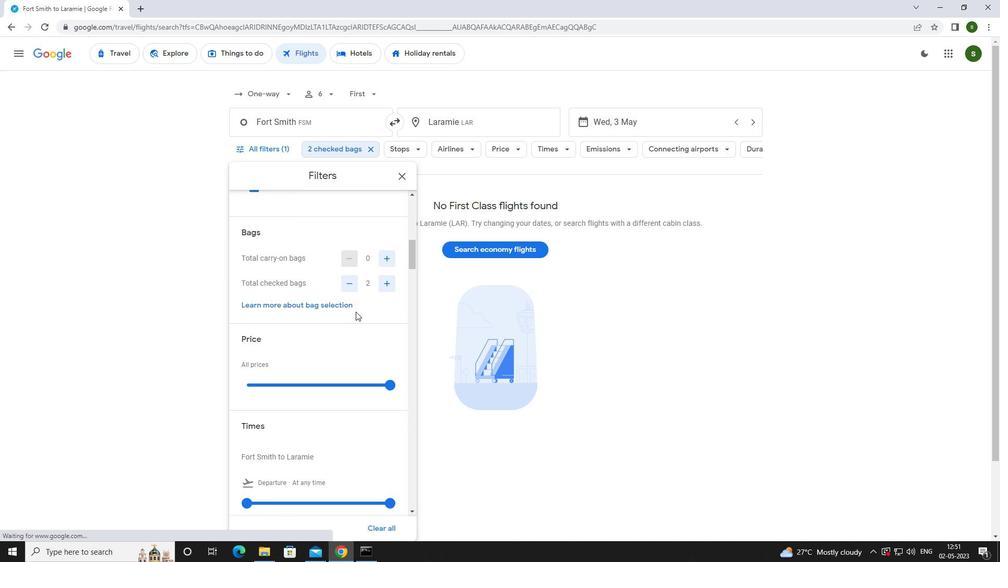 
Action: Mouse moved to (387, 333)
Screenshot: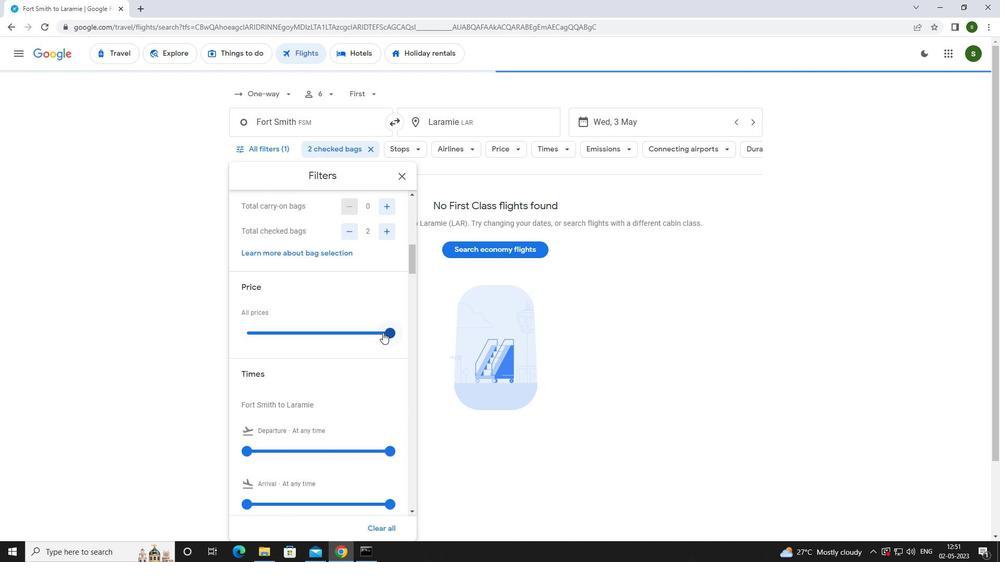 
Action: Mouse pressed left at (387, 333)
Screenshot: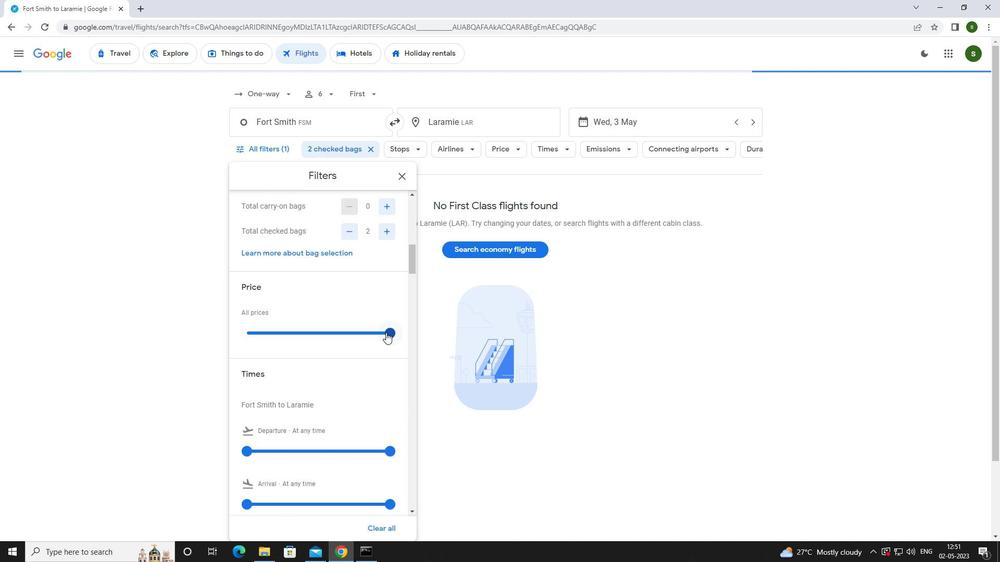 
Action: Mouse moved to (368, 326)
Screenshot: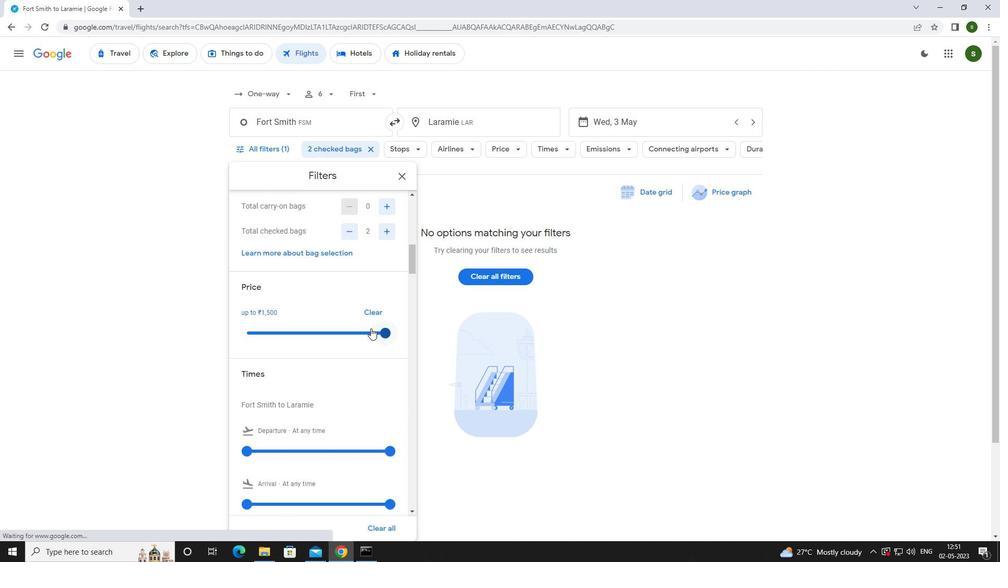 
Action: Mouse scrolled (368, 326) with delta (0, 0)
Screenshot: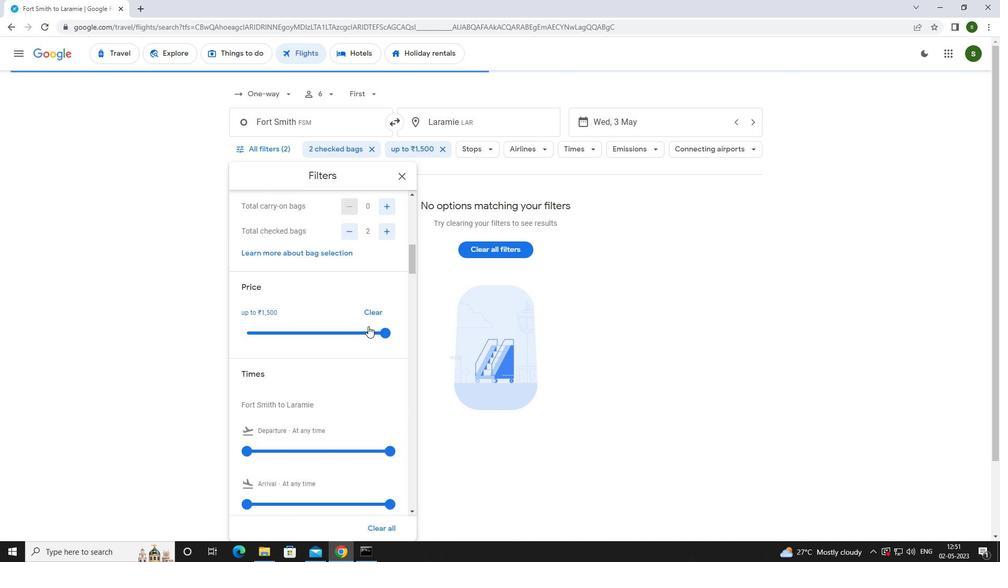 
Action: Mouse moved to (247, 398)
Screenshot: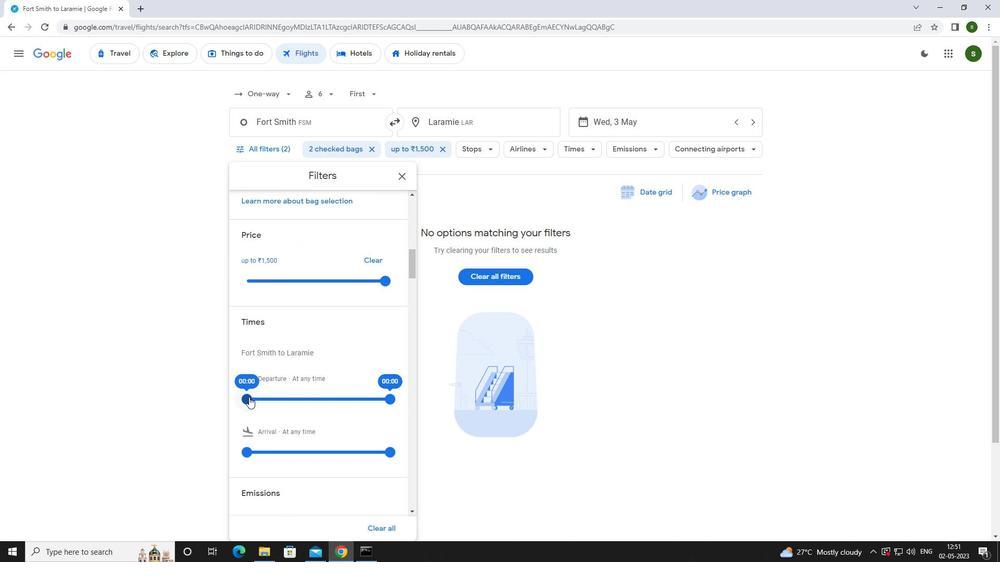 
Action: Mouse pressed left at (247, 398)
Screenshot: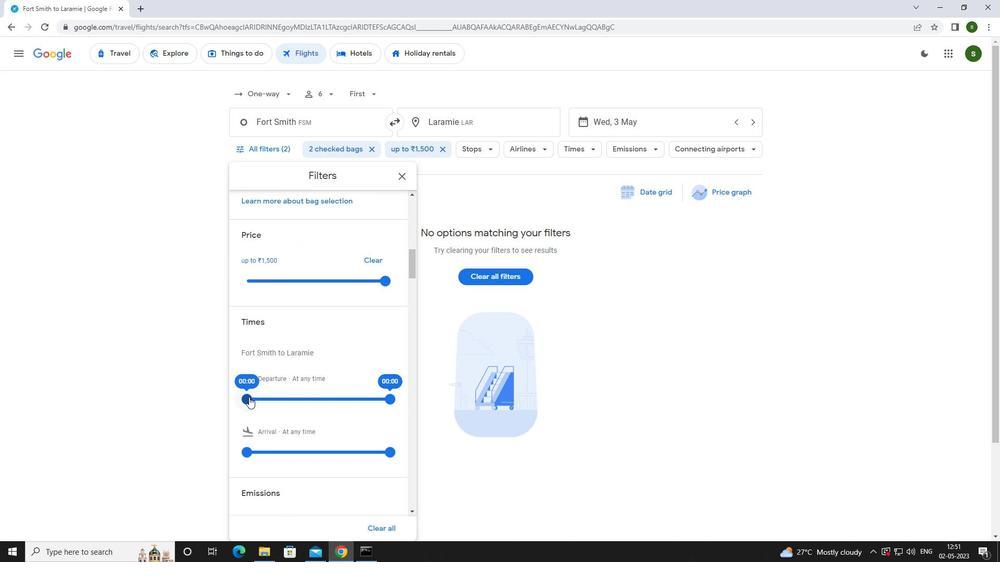
Action: Mouse moved to (639, 394)
Screenshot: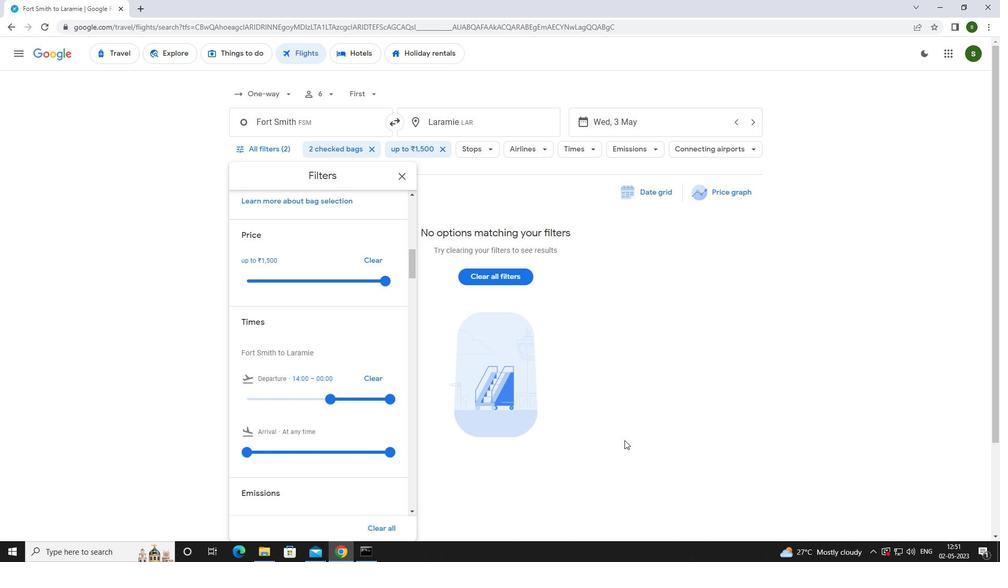 
Action: Mouse pressed left at (639, 394)
Screenshot: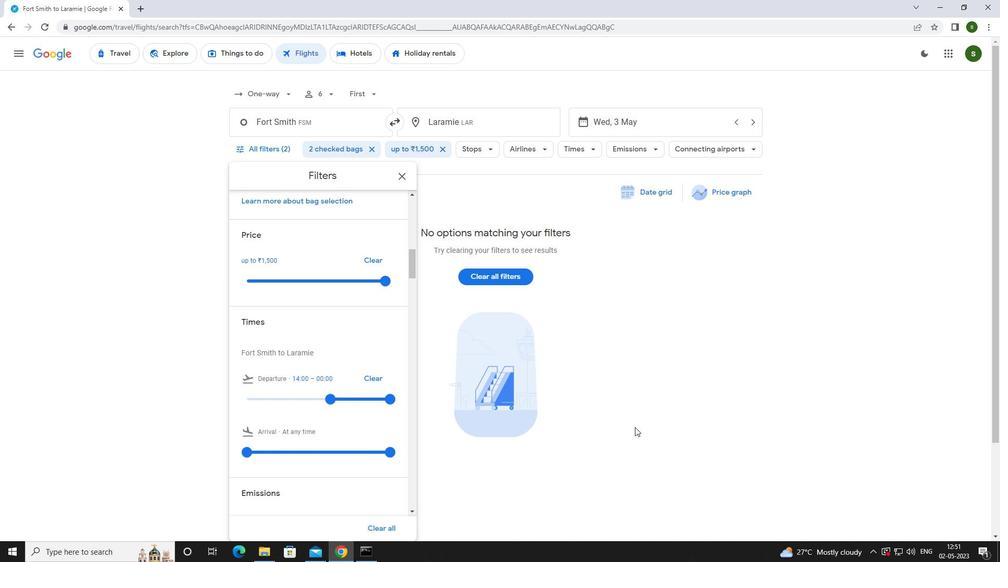 
Action: Mouse moved to (640, 392)
Screenshot: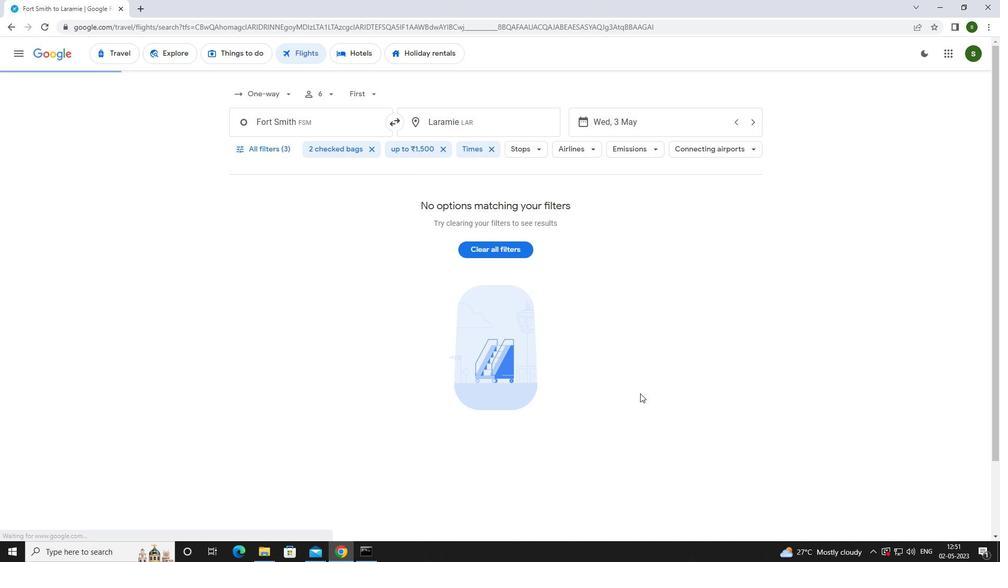 
